 Task: Forward email with the signature Gage Hill with the subject Request for a survey from softage.1@softage.net to softage.9@softage.net with the message Please let me know if there are any concerns regarding the project timeline., select first 2 words, change the font color from current to green and background color to yellow Send the email
Action: Mouse moved to (881, 72)
Screenshot: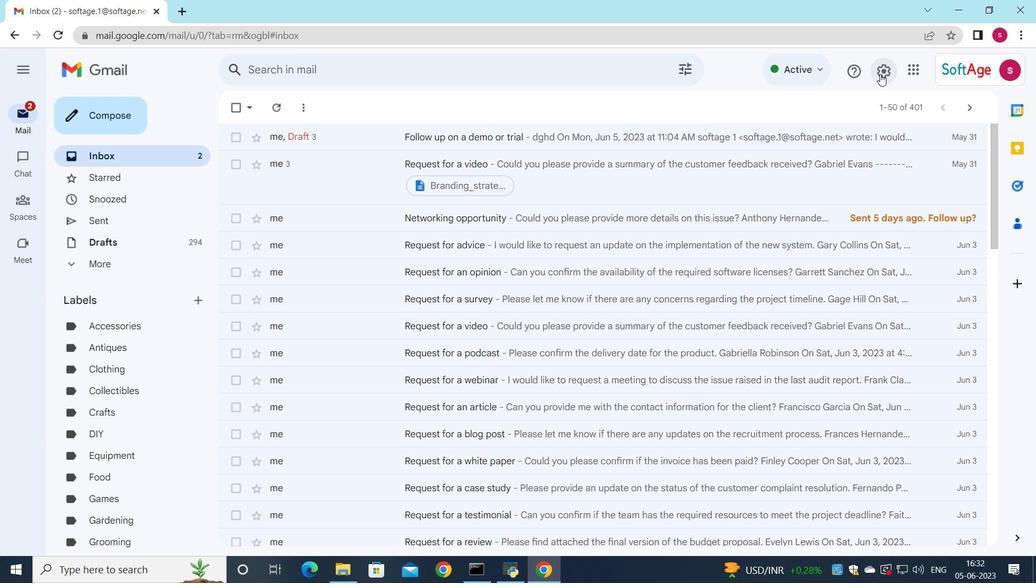 
Action: Mouse pressed left at (881, 72)
Screenshot: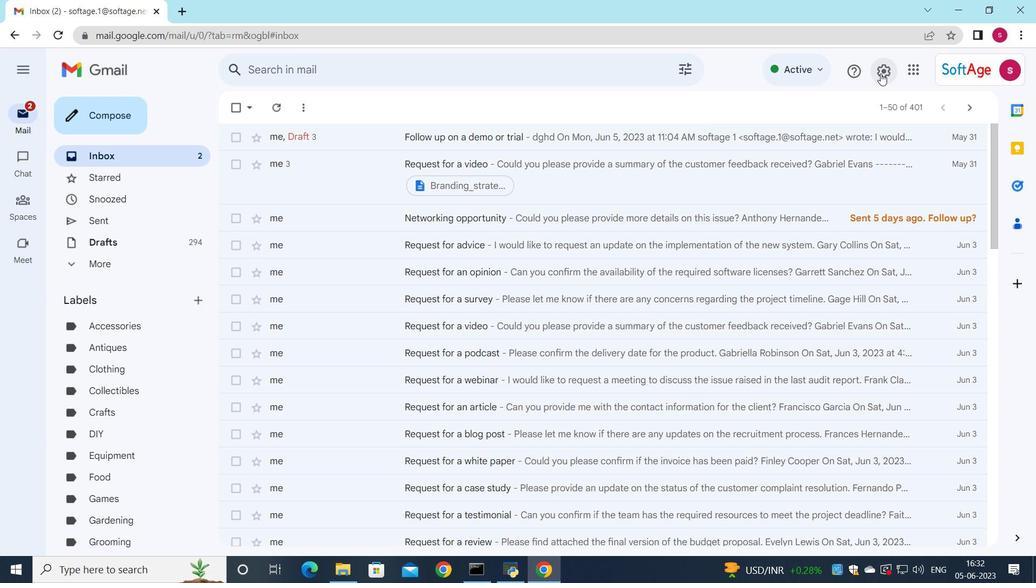 
Action: Mouse moved to (884, 127)
Screenshot: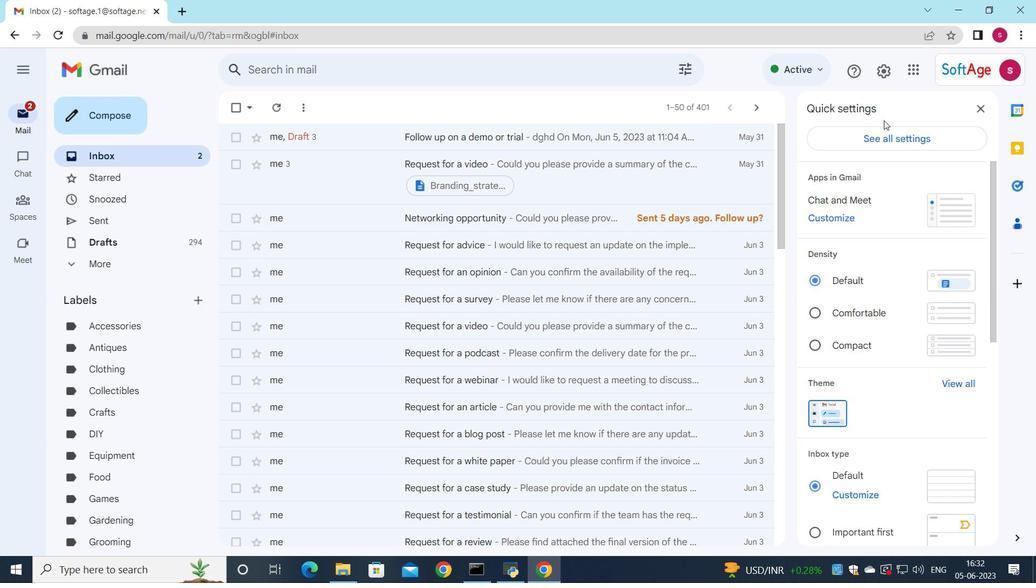 
Action: Mouse pressed left at (884, 127)
Screenshot: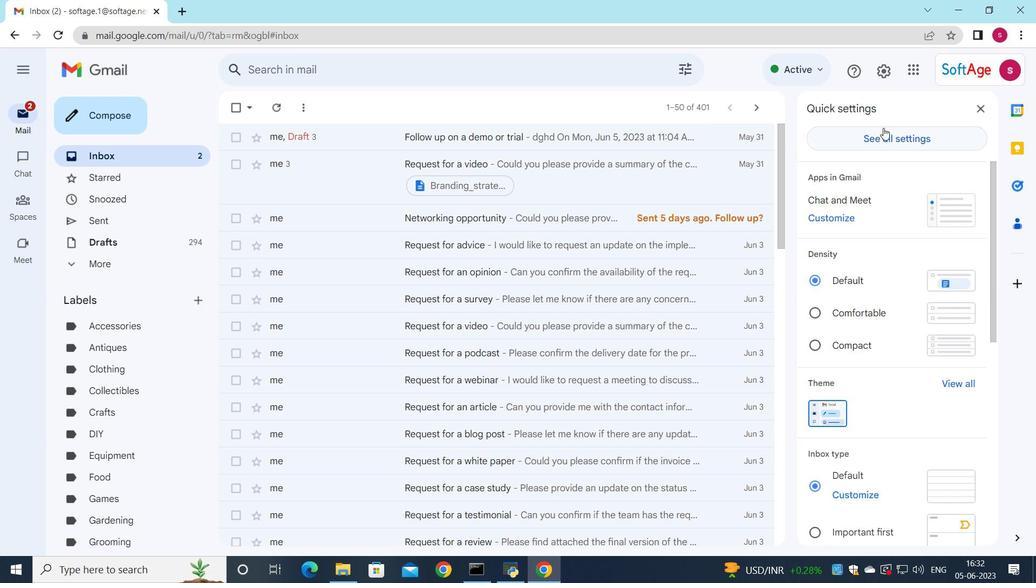 
Action: Mouse moved to (516, 292)
Screenshot: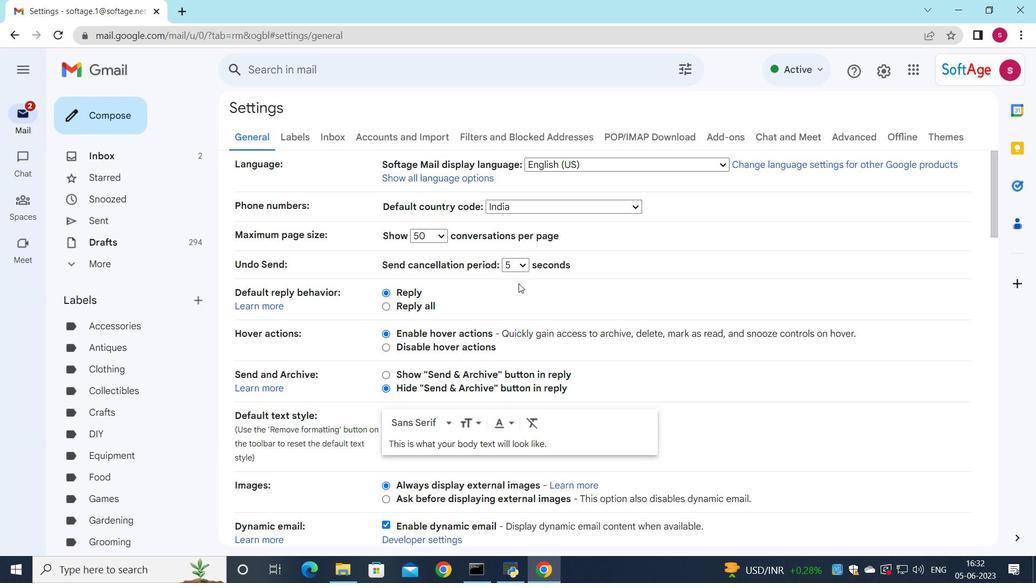 
Action: Mouse scrolled (516, 291) with delta (0, 0)
Screenshot: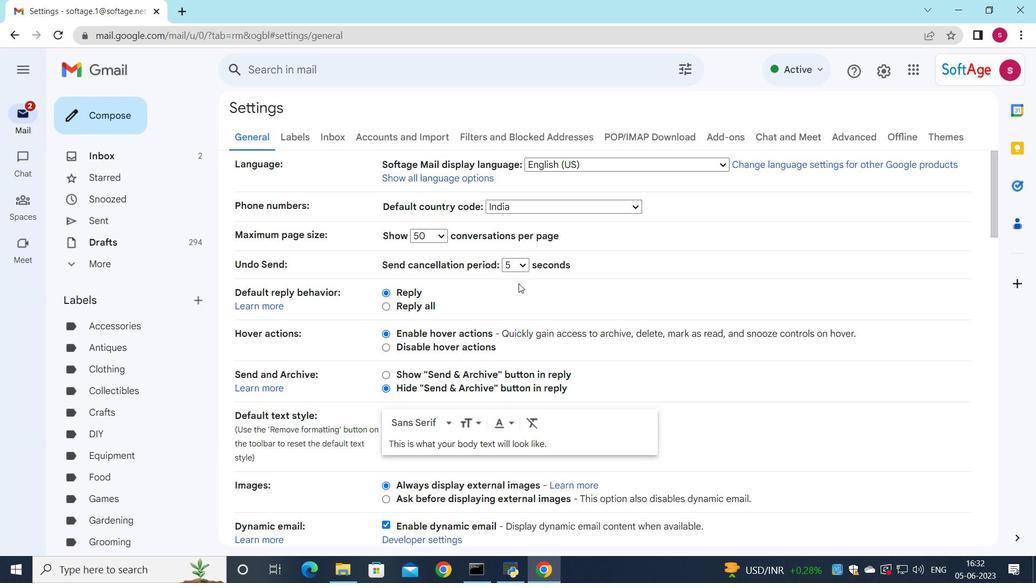 
Action: Mouse moved to (513, 297)
Screenshot: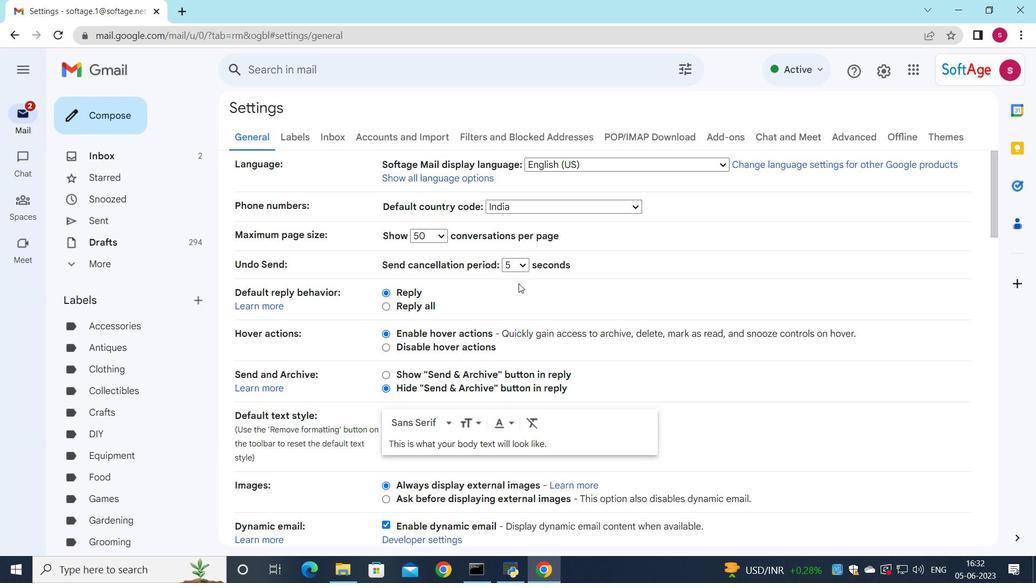 
Action: Mouse scrolled (513, 296) with delta (0, 0)
Screenshot: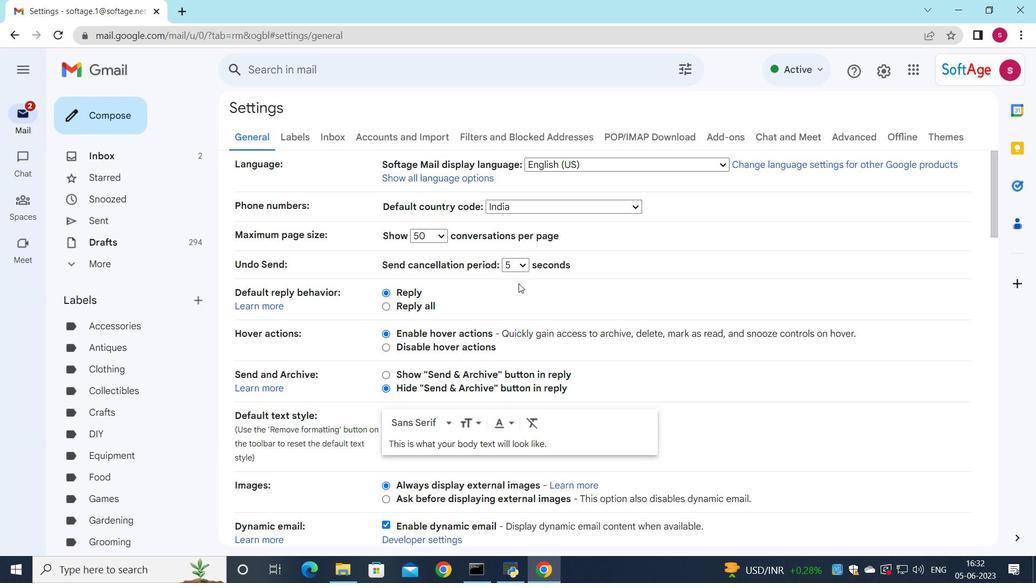 
Action: Mouse moved to (512, 302)
Screenshot: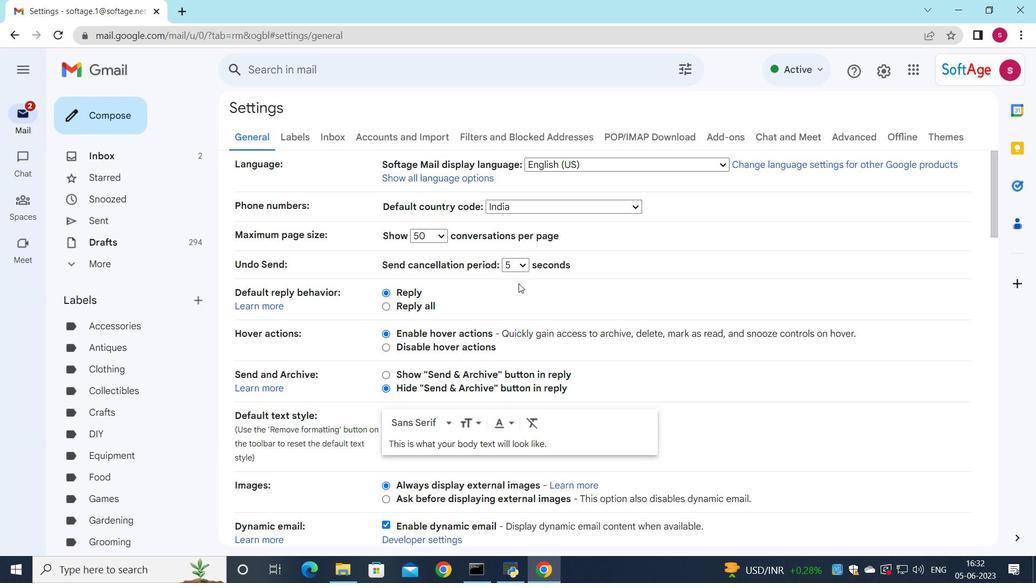 
Action: Mouse scrolled (512, 301) with delta (0, 0)
Screenshot: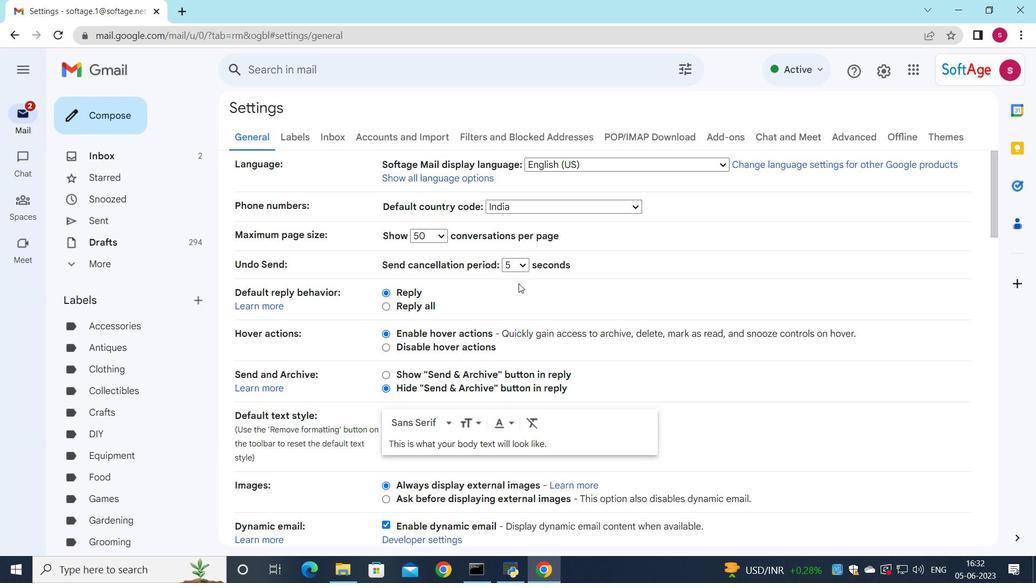 
Action: Mouse moved to (510, 309)
Screenshot: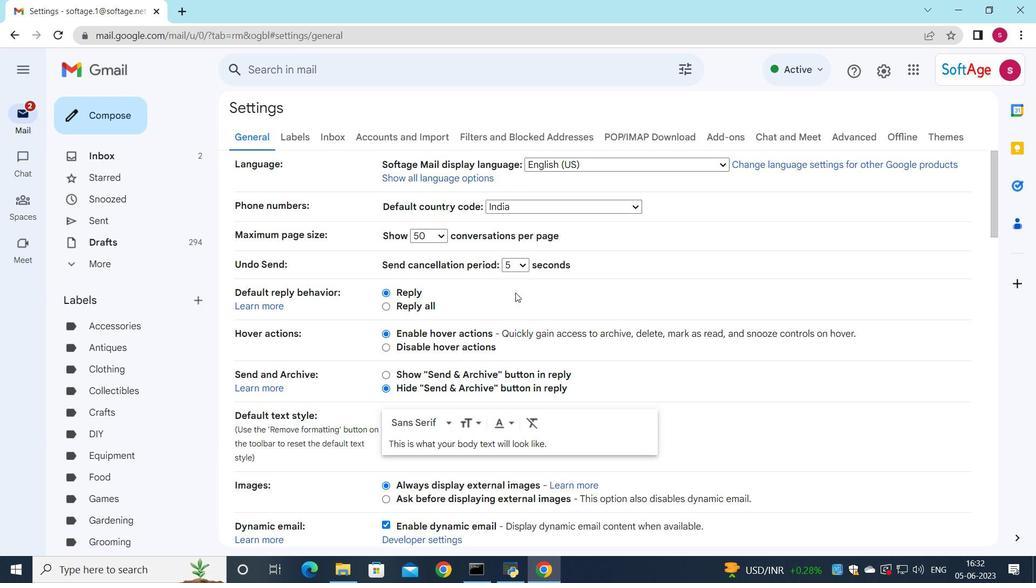 
Action: Mouse scrolled (510, 308) with delta (0, 0)
Screenshot: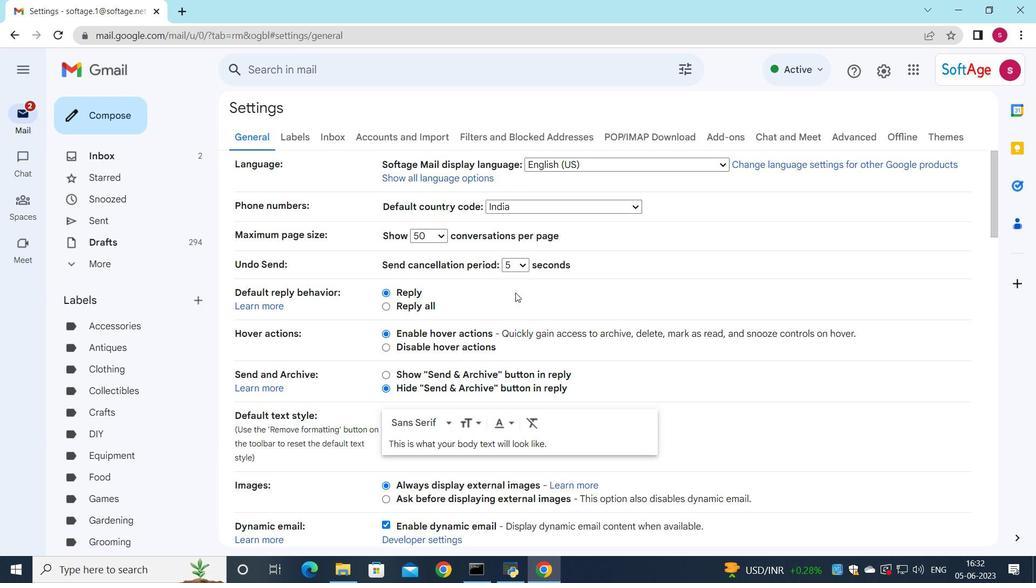 
Action: Mouse moved to (499, 317)
Screenshot: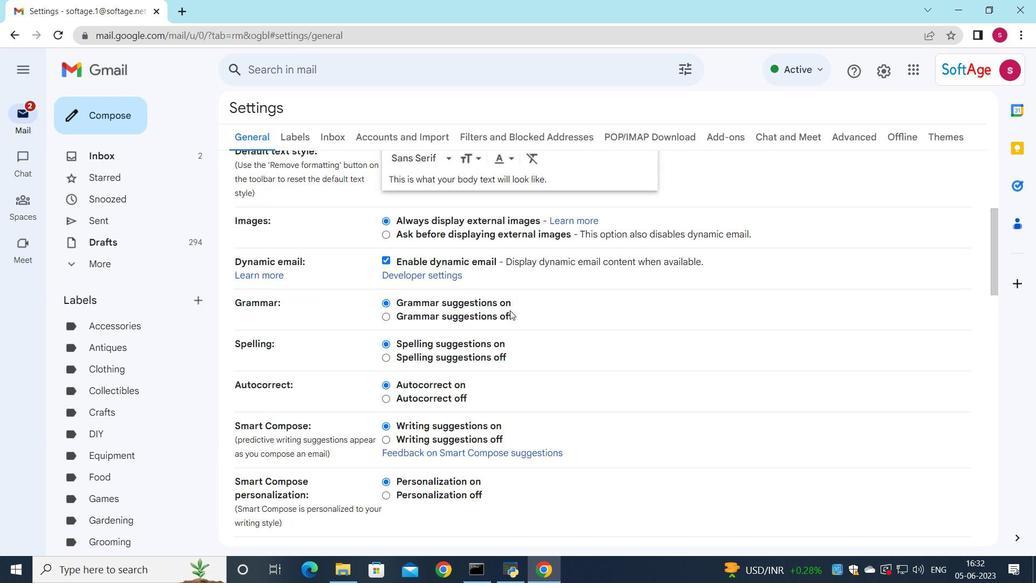 
Action: Mouse scrolled (499, 316) with delta (0, 0)
Screenshot: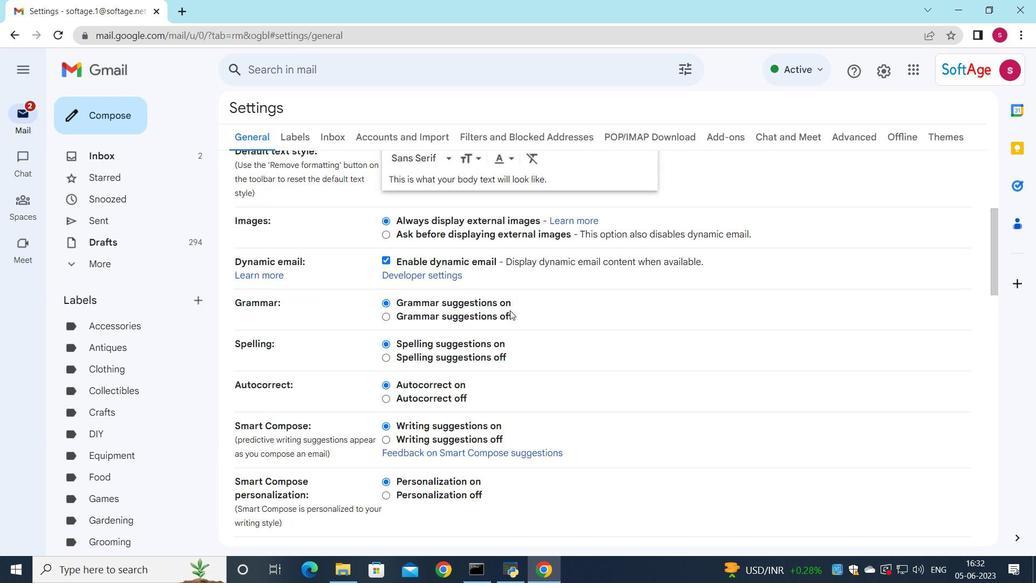 
Action: Mouse moved to (498, 319)
Screenshot: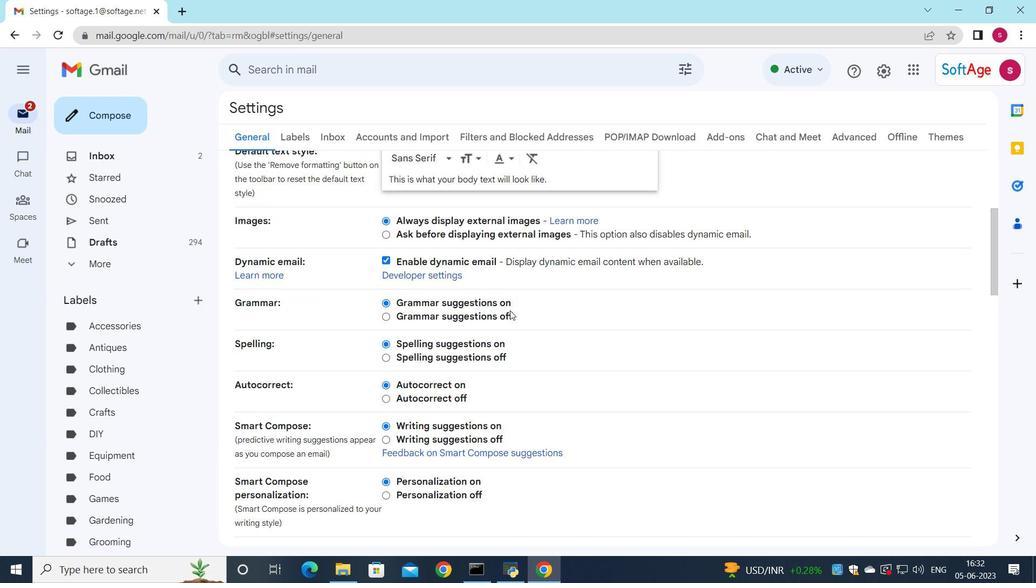 
Action: Mouse scrolled (498, 319) with delta (0, 0)
Screenshot: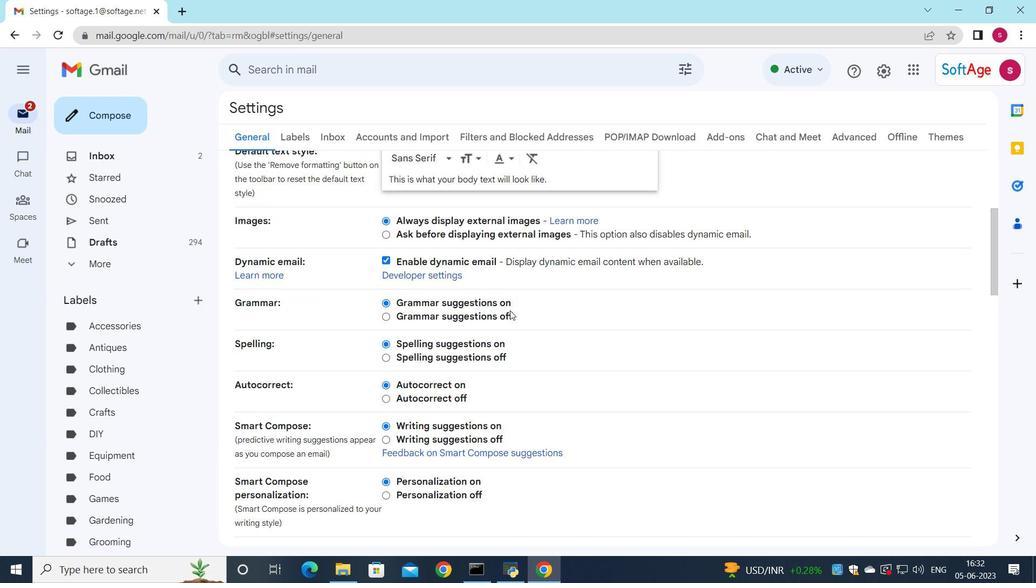 
Action: Mouse moved to (497, 320)
Screenshot: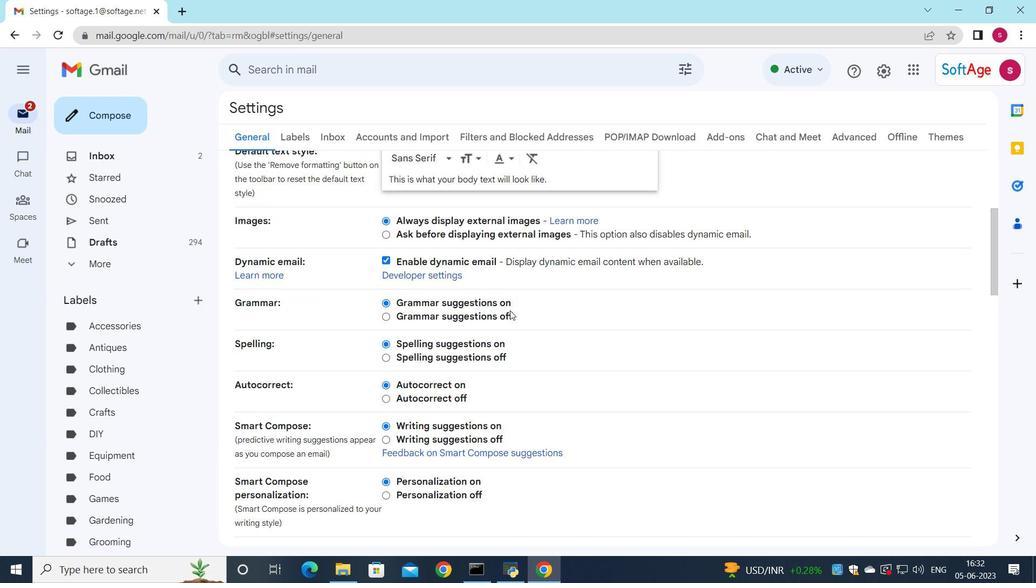 
Action: Mouse scrolled (497, 319) with delta (0, 0)
Screenshot: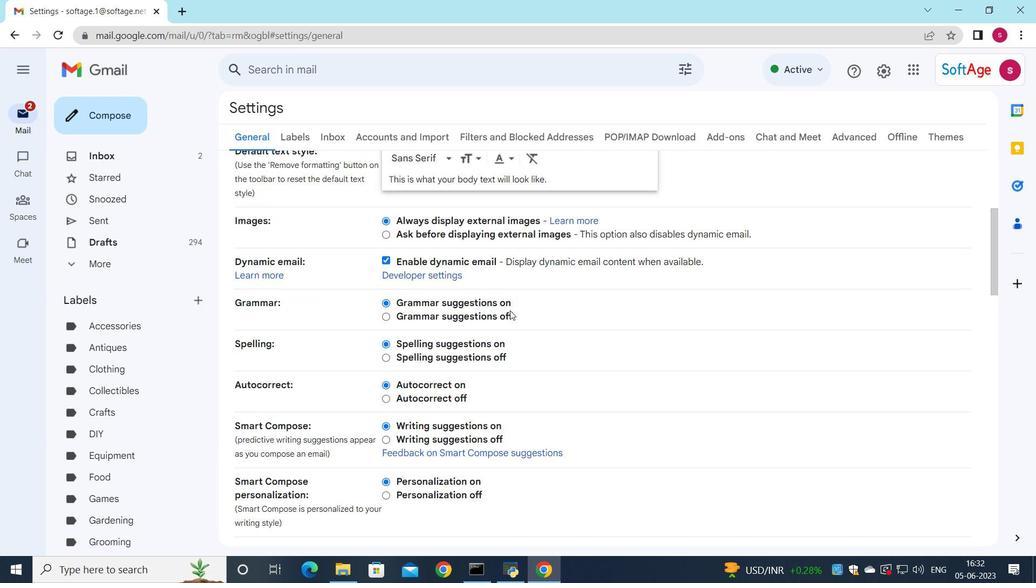 
Action: Mouse moved to (496, 328)
Screenshot: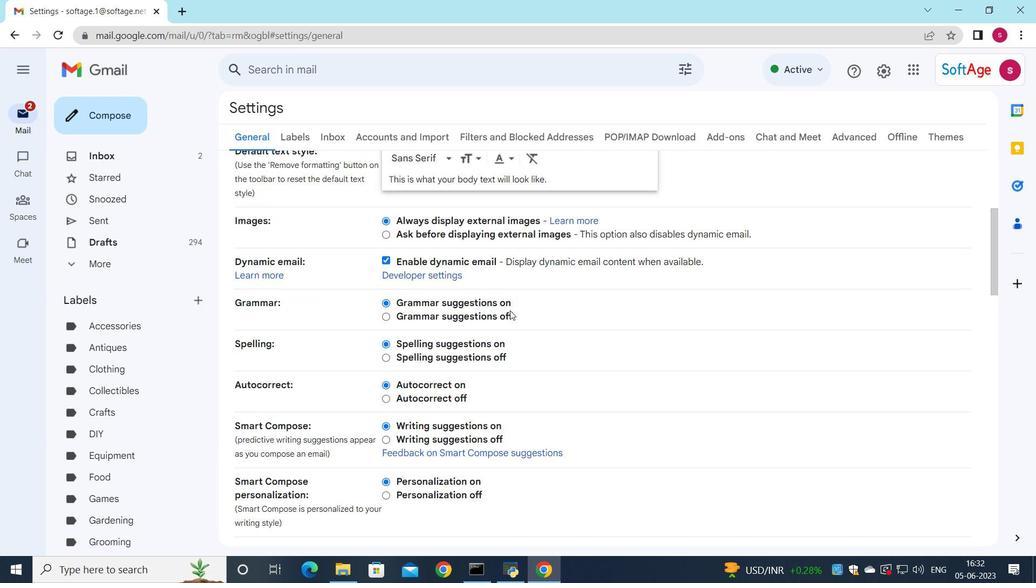 
Action: Mouse scrolled (496, 327) with delta (0, 0)
Screenshot: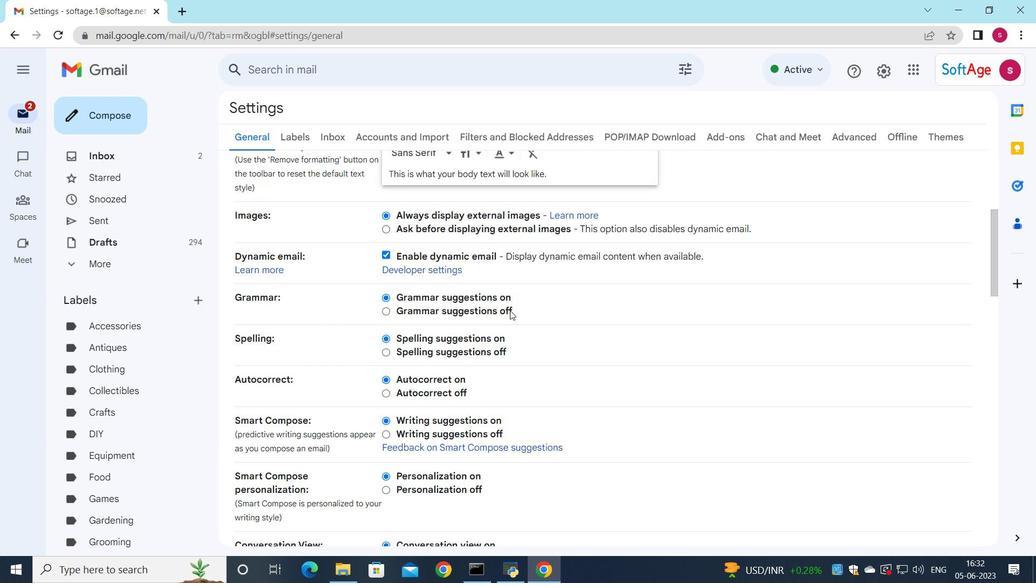 
Action: Mouse moved to (496, 332)
Screenshot: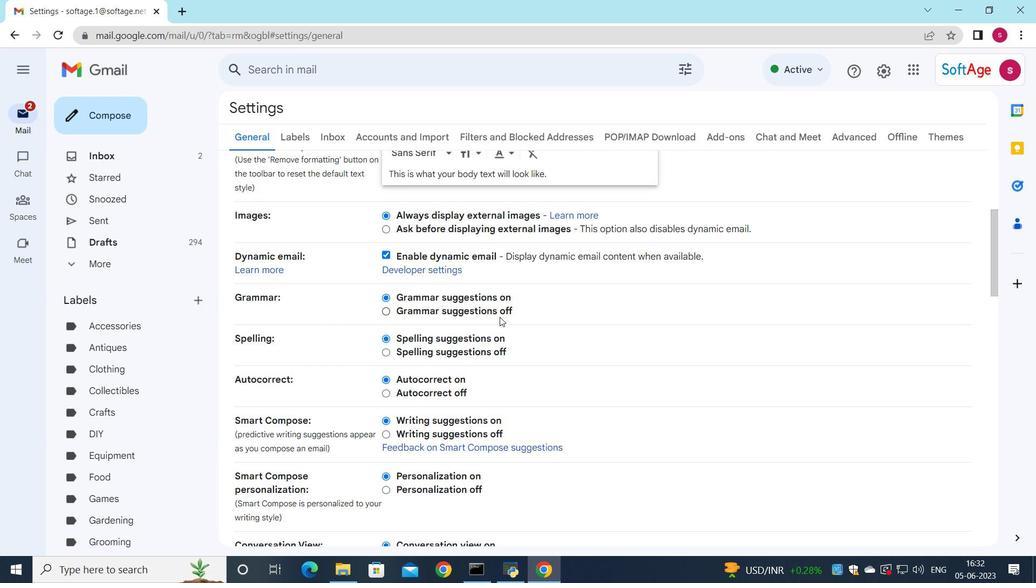 
Action: Mouse scrolled (496, 332) with delta (0, 0)
Screenshot: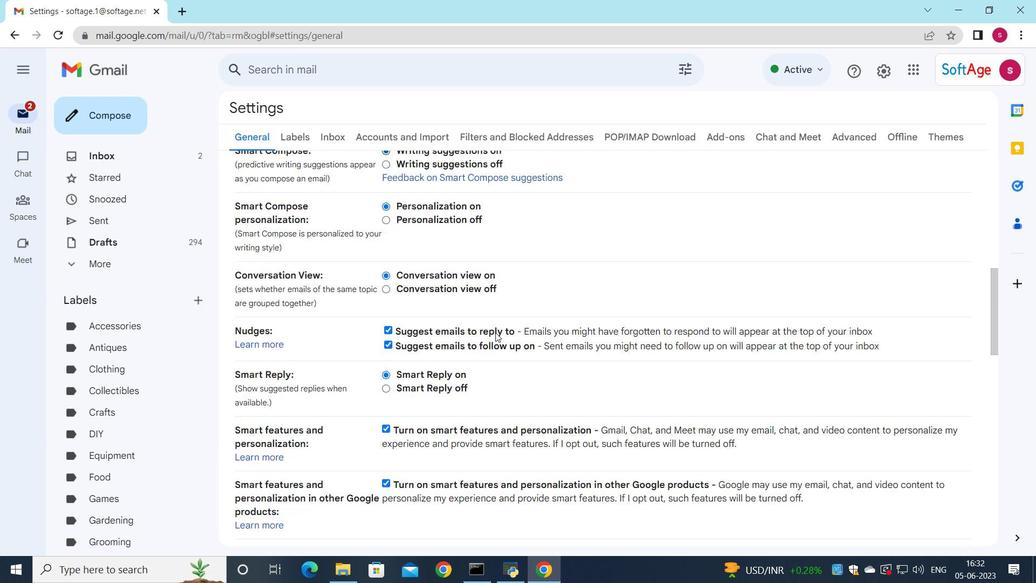 
Action: Mouse scrolled (496, 332) with delta (0, 0)
Screenshot: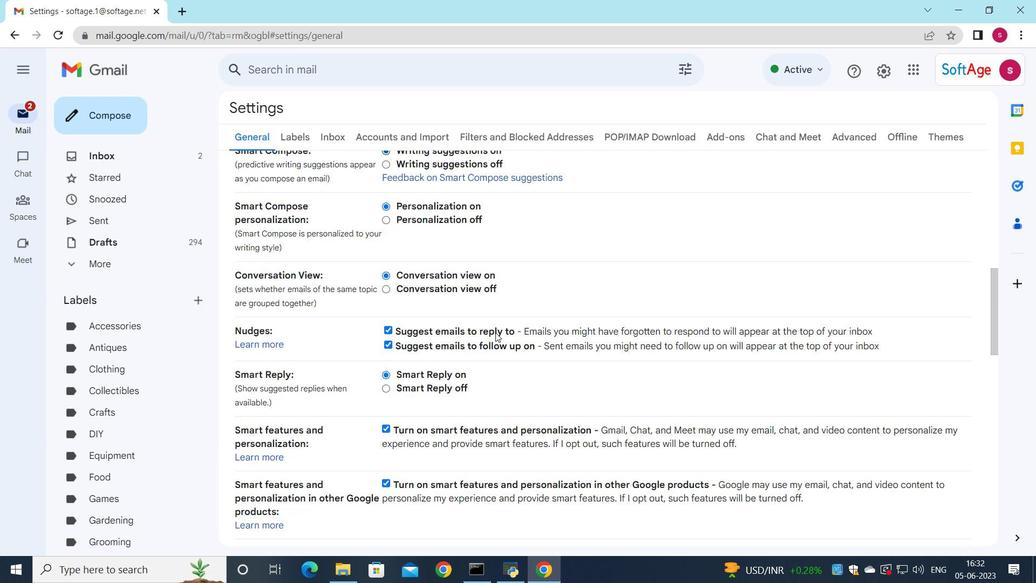 
Action: Mouse scrolled (496, 332) with delta (0, 0)
Screenshot: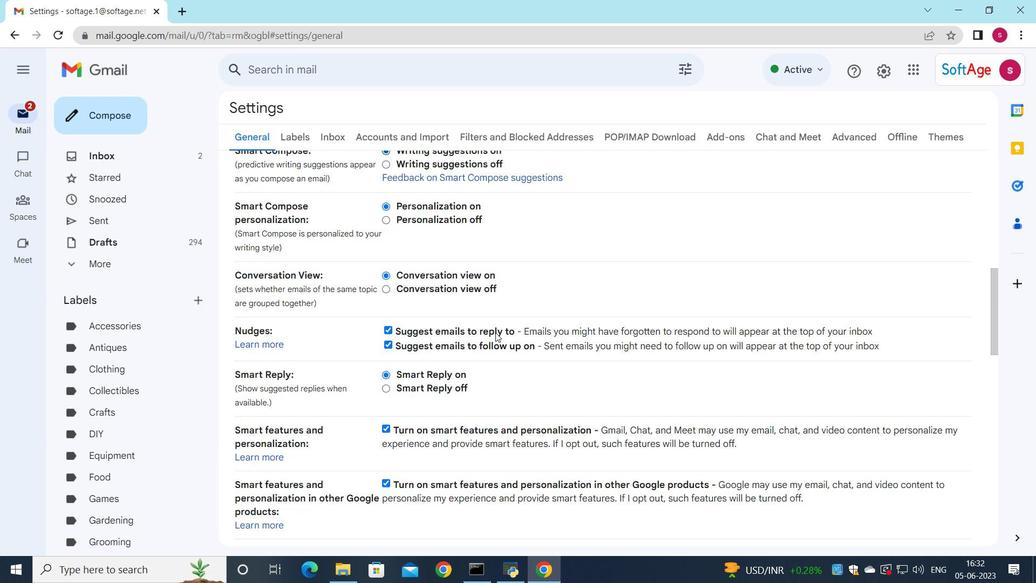 
Action: Mouse moved to (495, 334)
Screenshot: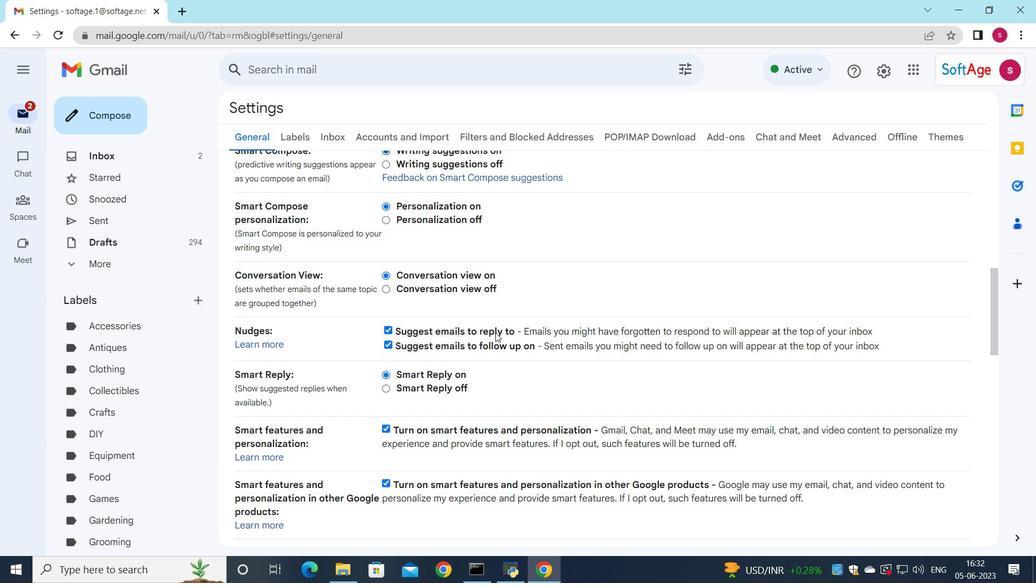 
Action: Mouse scrolled (495, 333) with delta (0, 0)
Screenshot: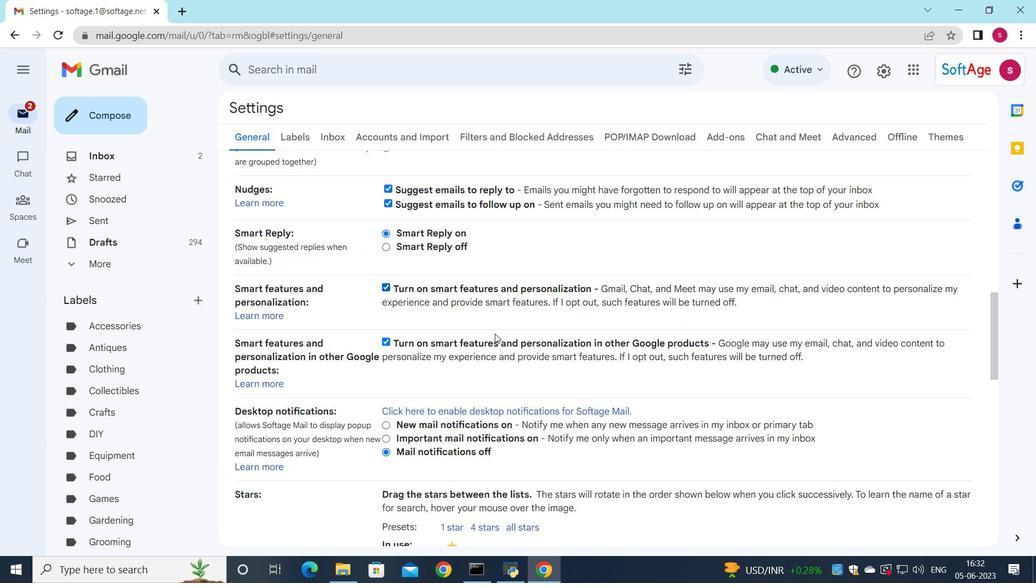
Action: Mouse scrolled (495, 333) with delta (0, 0)
Screenshot: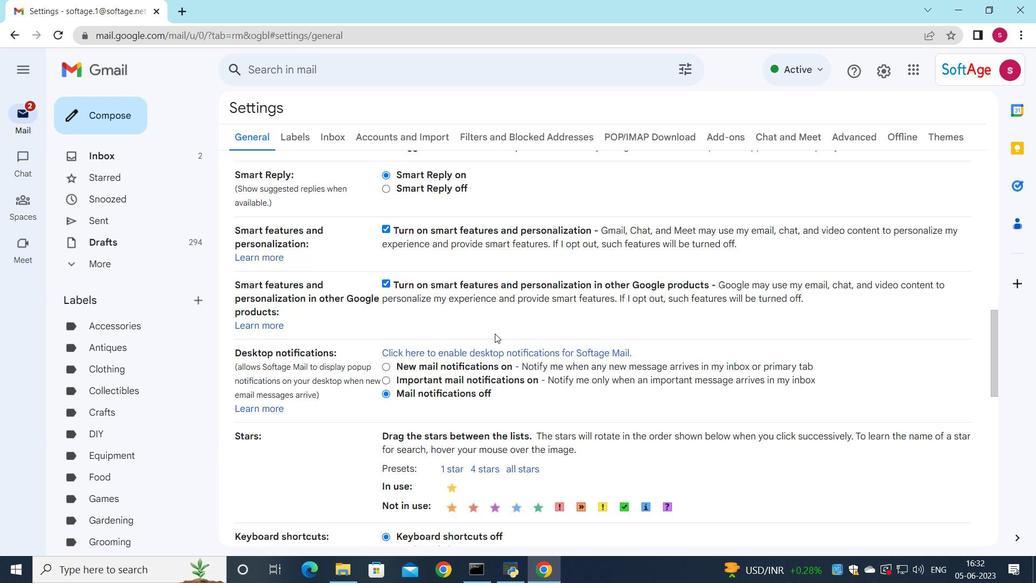 
Action: Mouse scrolled (495, 333) with delta (0, 0)
Screenshot: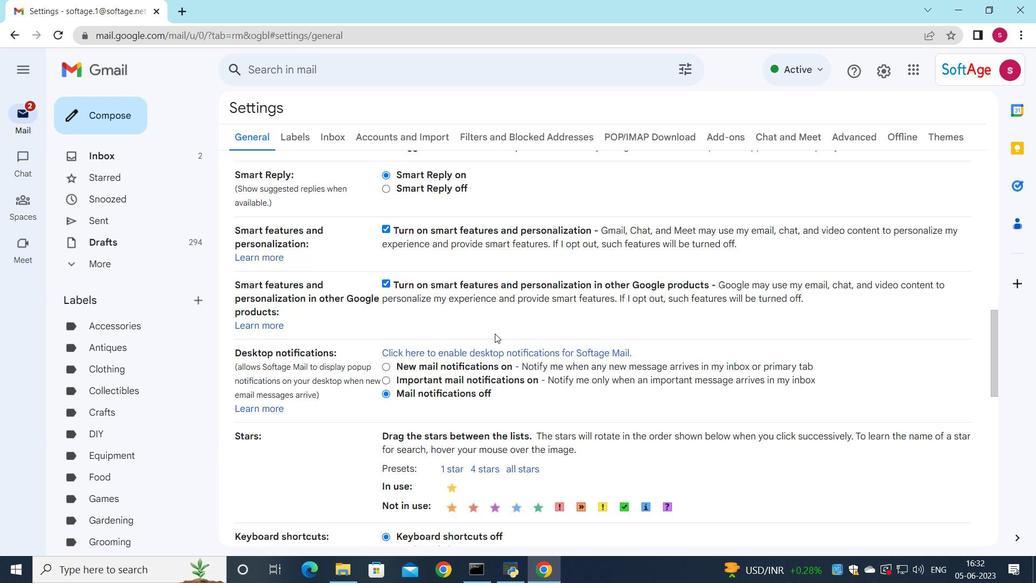 
Action: Mouse moved to (402, 451)
Screenshot: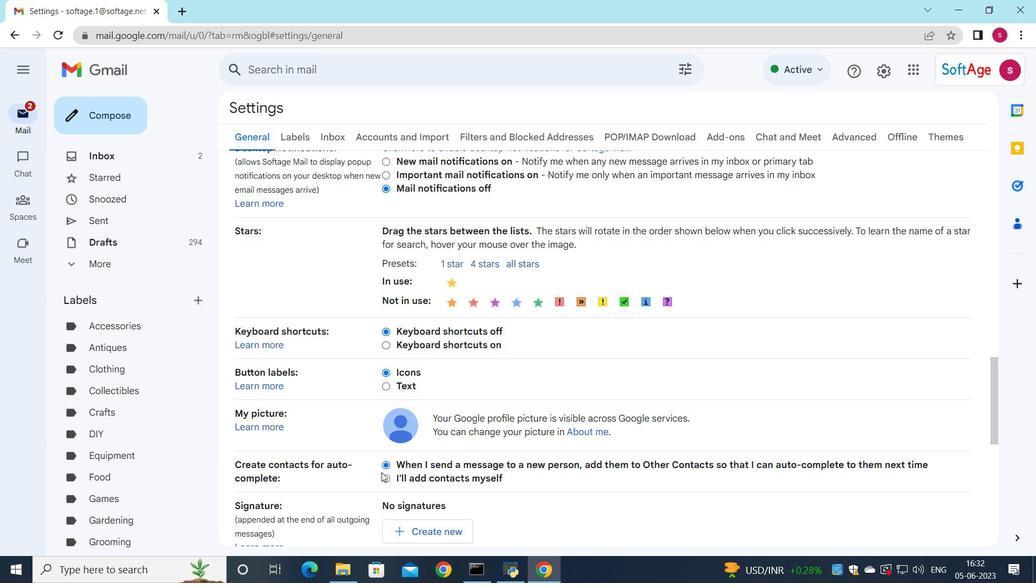 
Action: Mouse scrolled (402, 450) with delta (0, 0)
Screenshot: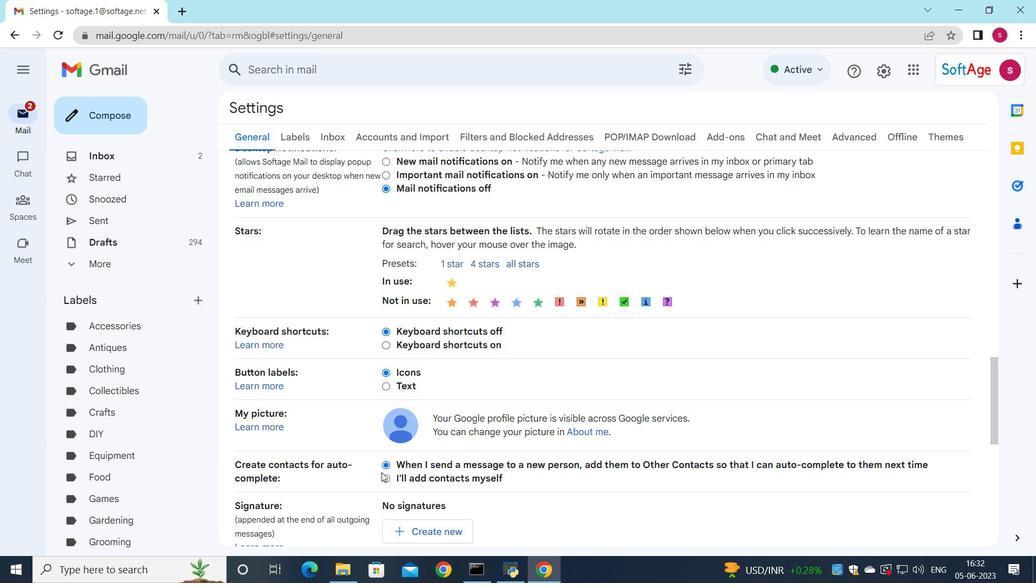 
Action: Mouse moved to (407, 444)
Screenshot: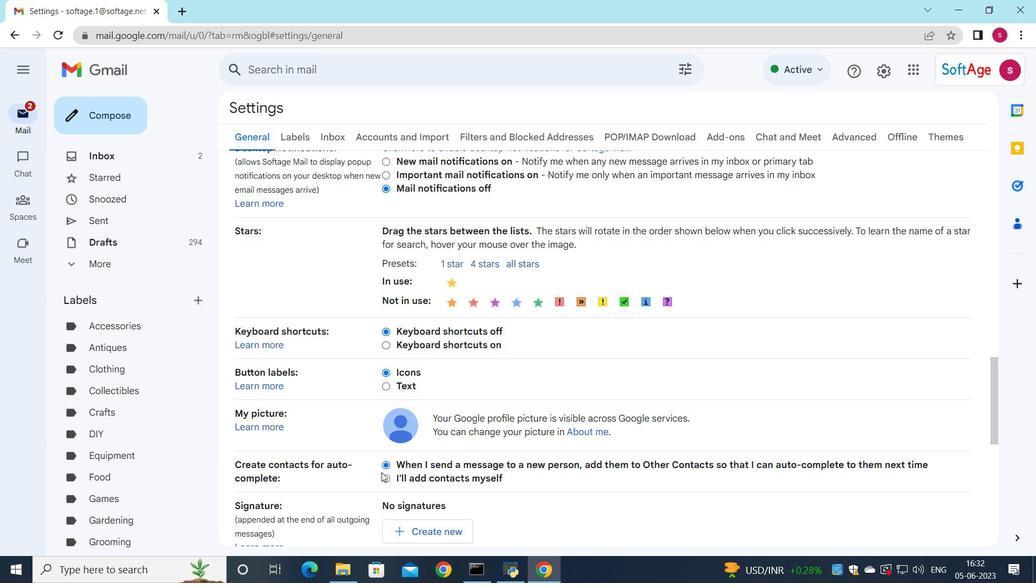 
Action: Mouse scrolled (407, 444) with delta (0, 0)
Screenshot: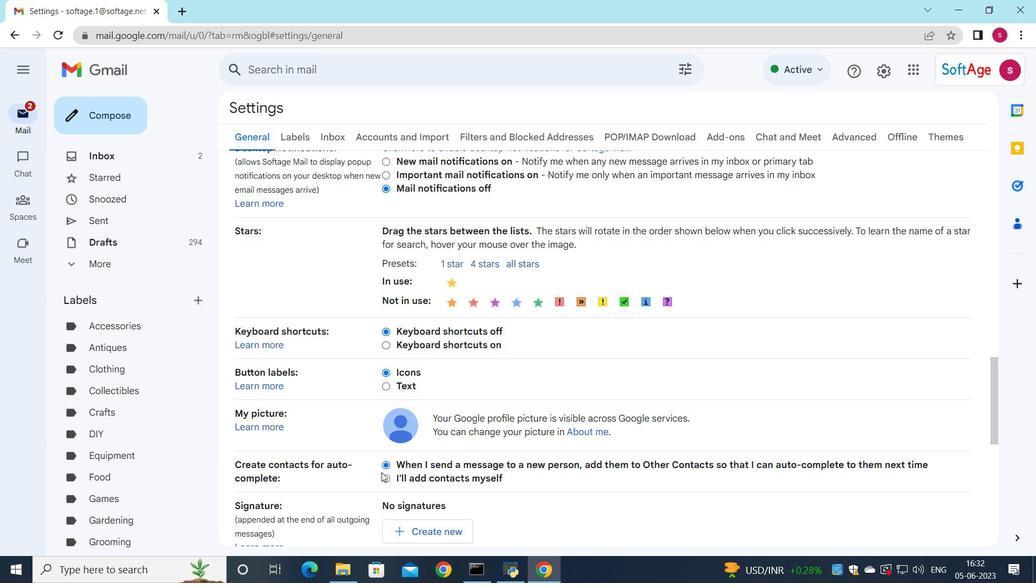 
Action: Mouse moved to (414, 431)
Screenshot: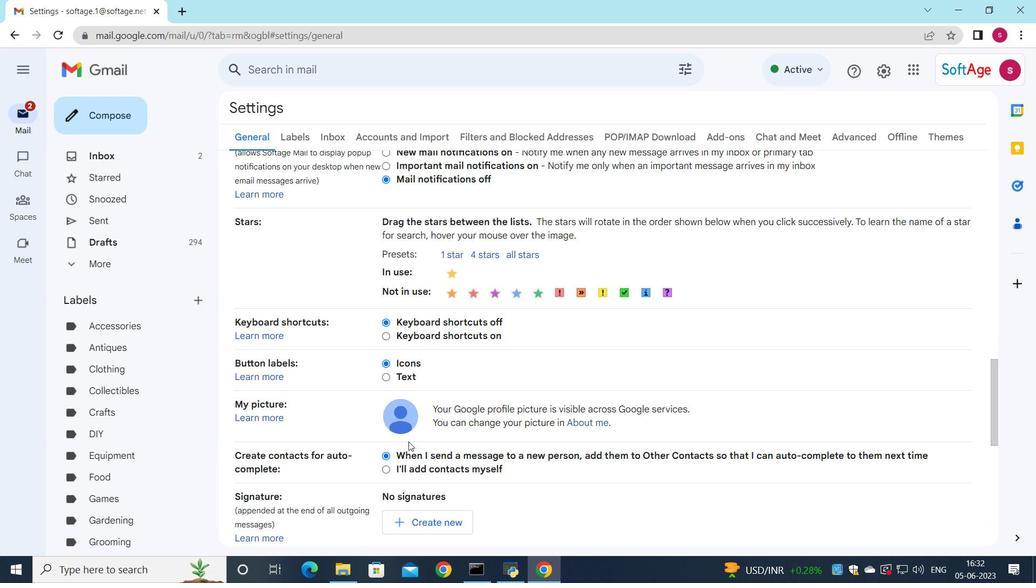 
Action: Mouse scrolled (414, 430) with delta (0, 0)
Screenshot: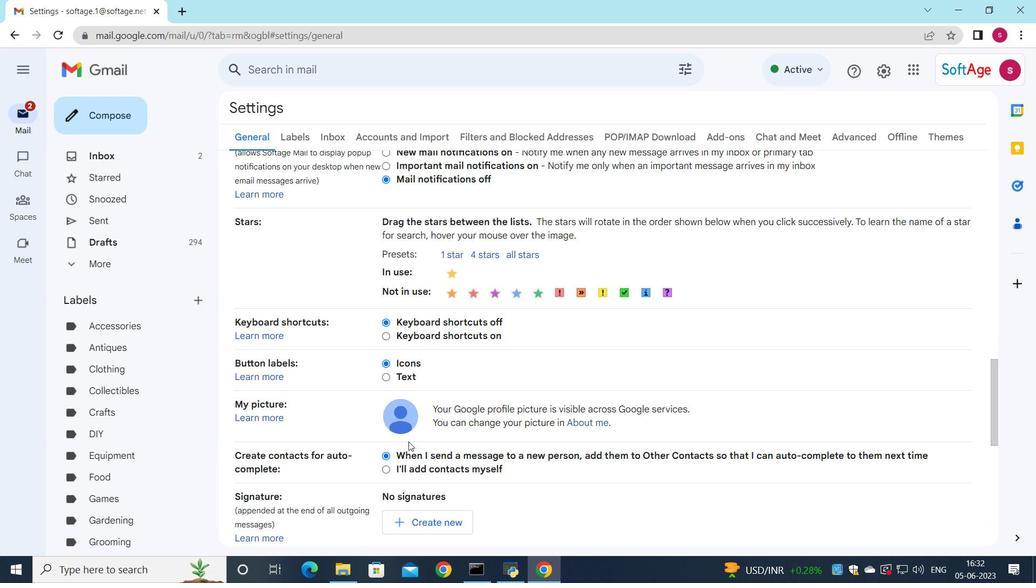 
Action: Mouse moved to (415, 430)
Screenshot: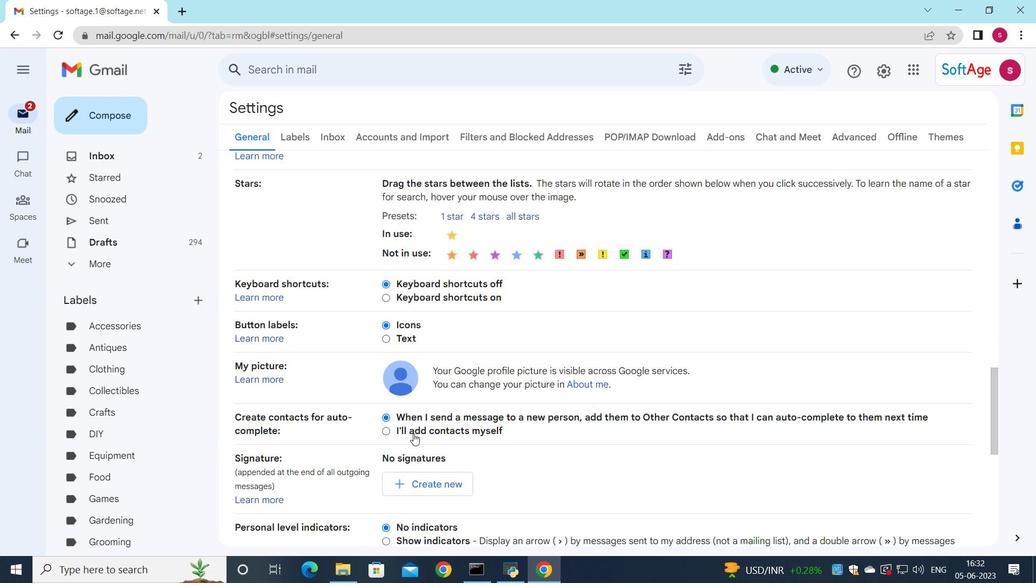 
Action: Mouse scrolled (415, 429) with delta (0, 0)
Screenshot: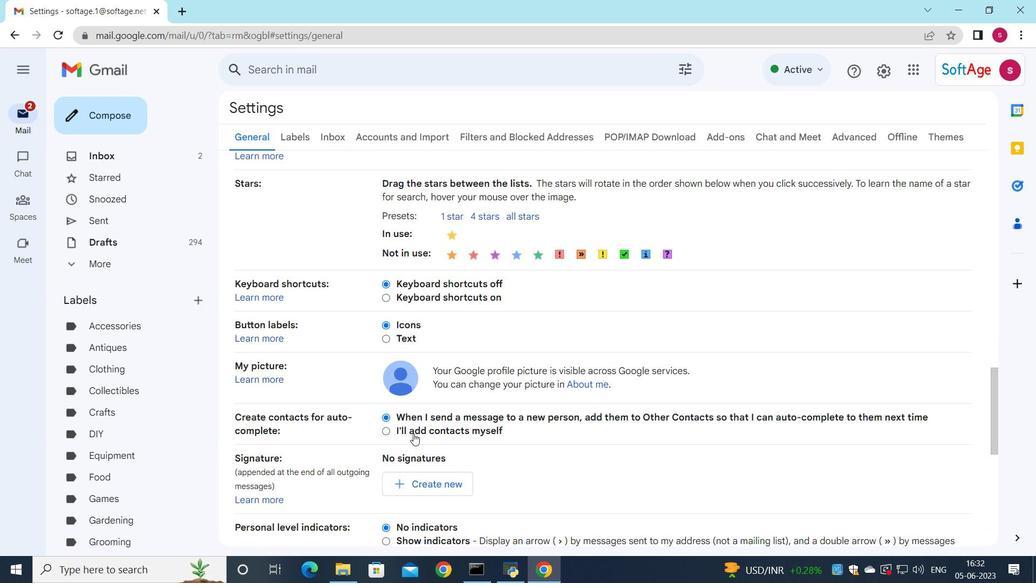 
Action: Mouse moved to (414, 267)
Screenshot: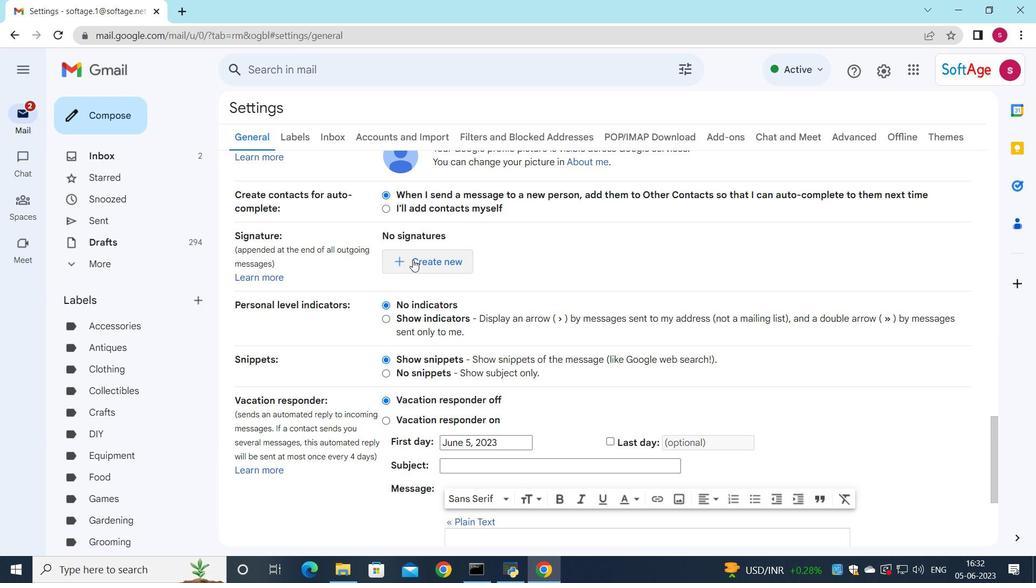 
Action: Mouse pressed left at (414, 267)
Screenshot: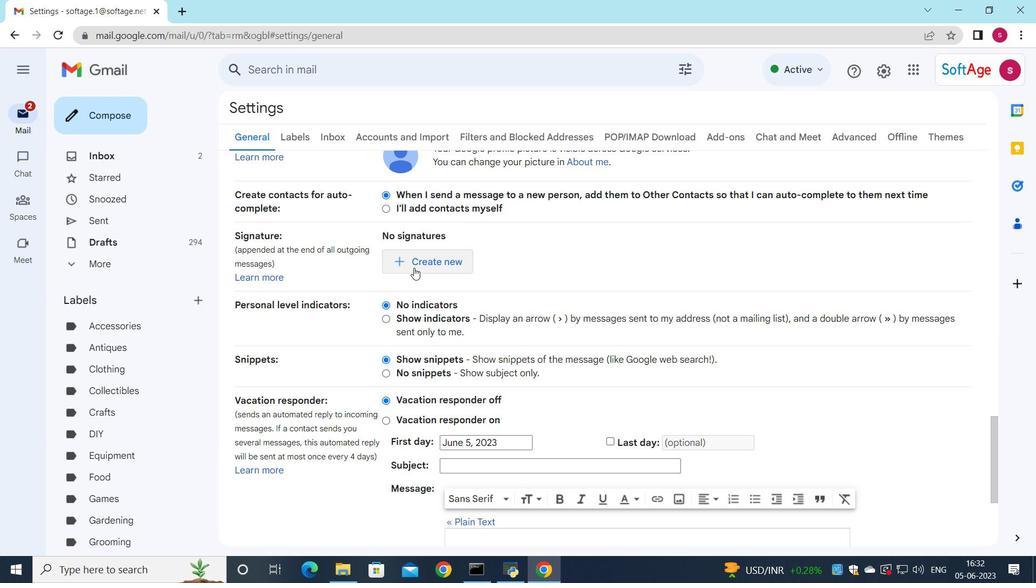 
Action: Mouse moved to (619, 281)
Screenshot: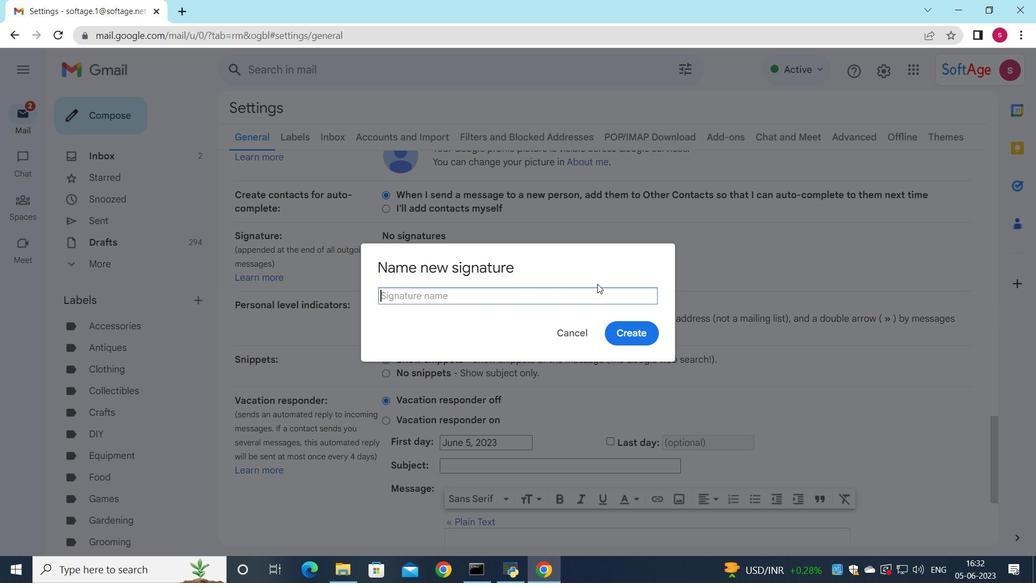 
Action: Key pressed <Key.shift>Gage<Key.space><Key.shift>Hill
Screenshot: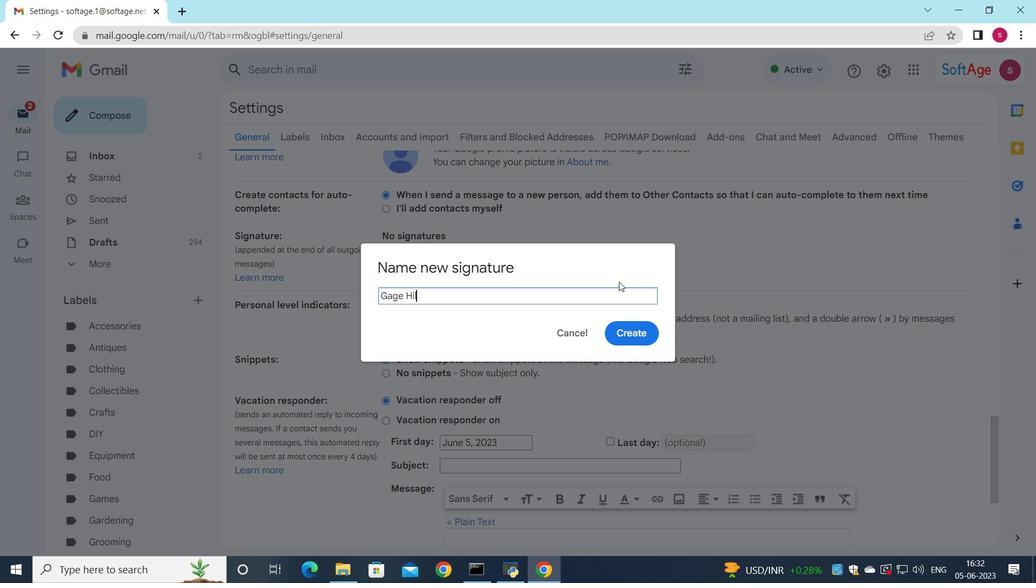 
Action: Mouse moved to (646, 330)
Screenshot: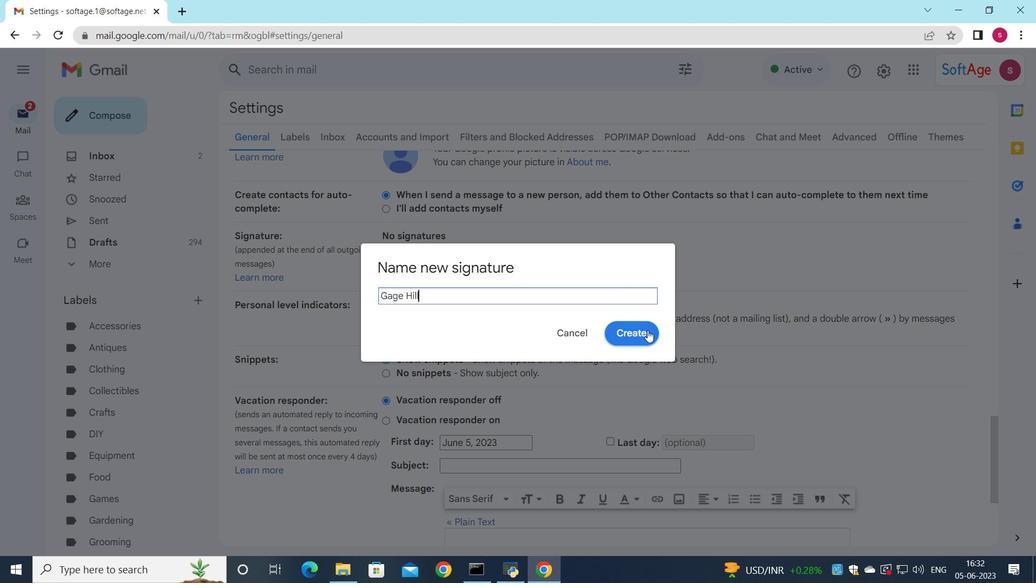 
Action: Mouse pressed left at (646, 330)
Screenshot: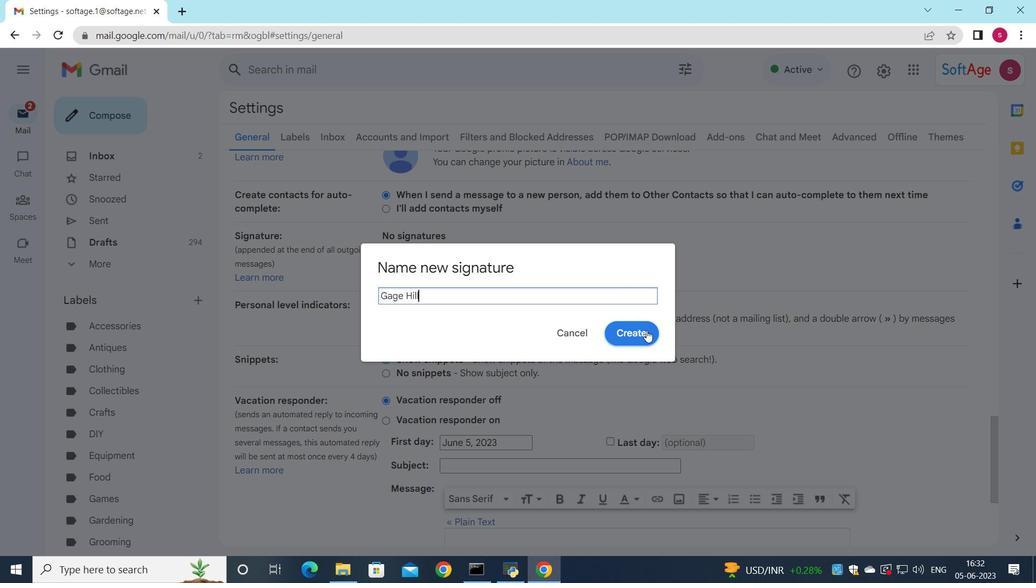 
Action: Mouse moved to (691, 279)
Screenshot: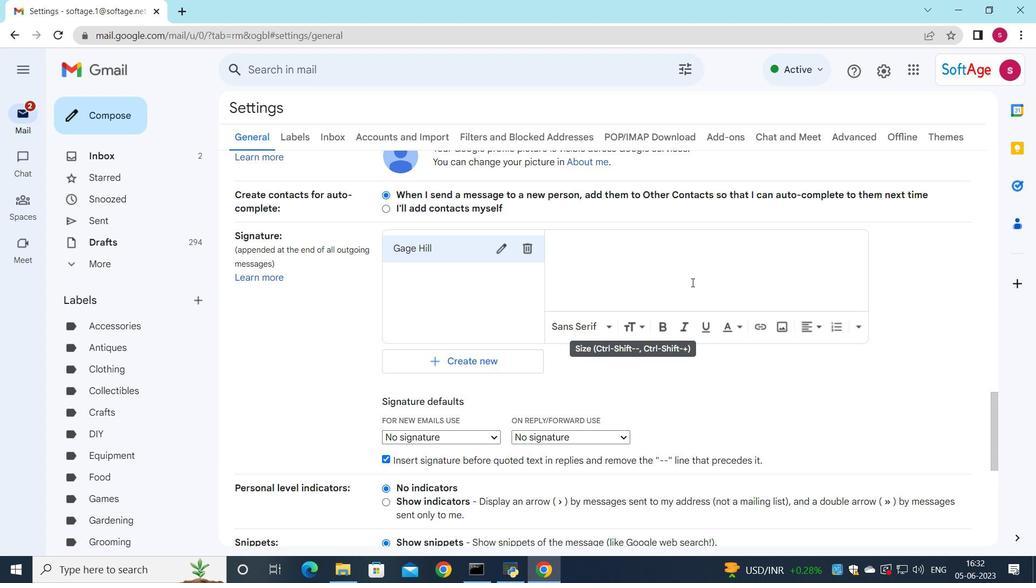 
Action: Mouse pressed left at (691, 279)
Screenshot: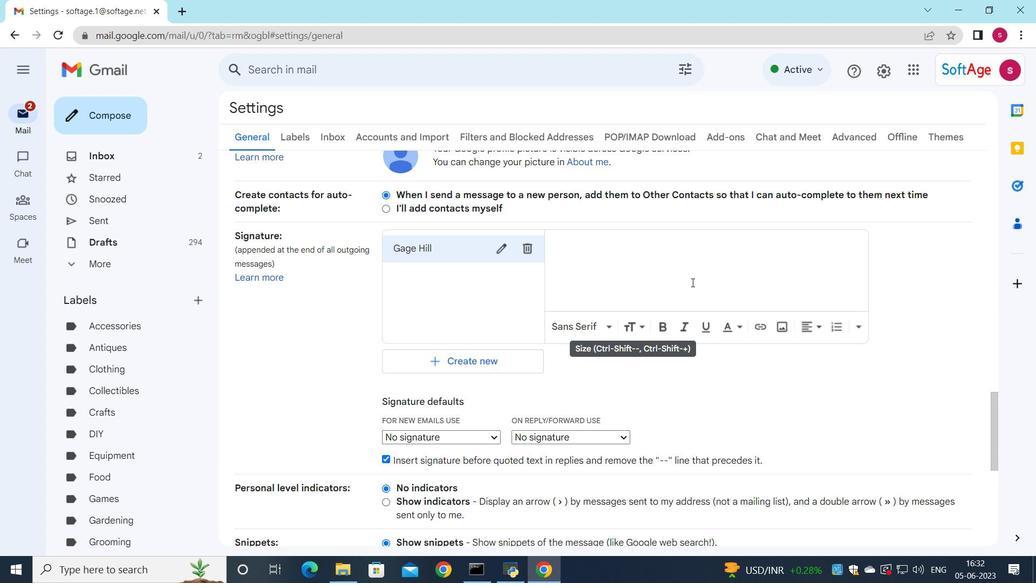 
Action: Key pressed <Key.shift><Key.shift><Key.shift><Key.shift>gage<Key.space><Key.shift>Hill
Screenshot: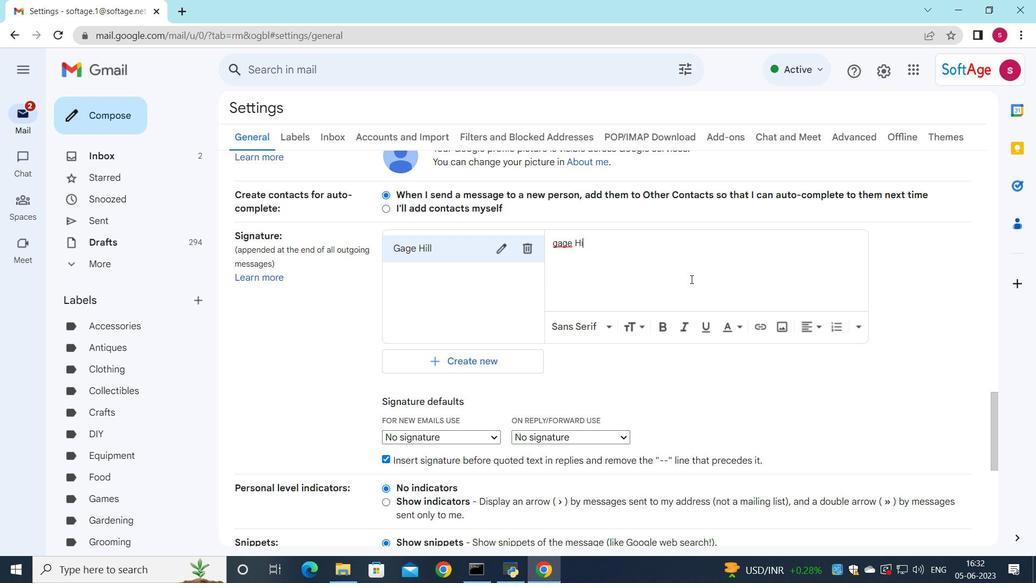 
Action: Mouse moved to (559, 247)
Screenshot: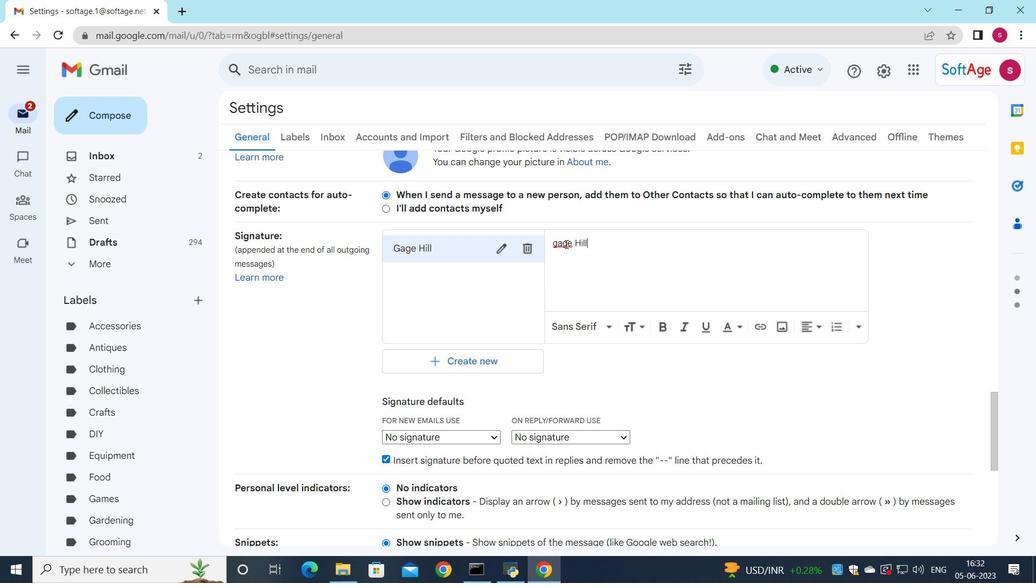 
Action: Mouse pressed left at (559, 247)
Screenshot: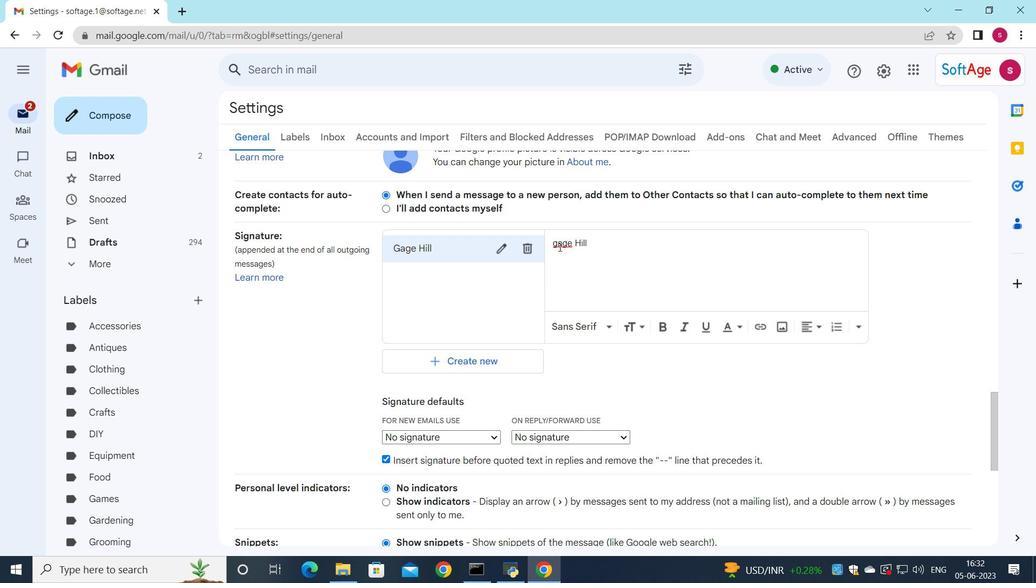 
Action: Key pressed <Key.backspace><Key.shift>G
Screenshot: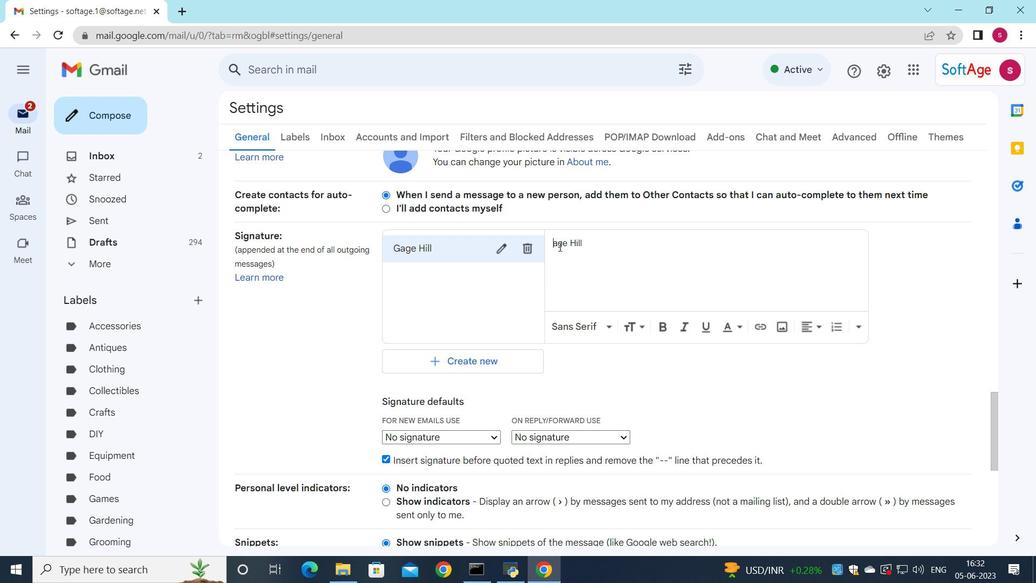
Action: Mouse moved to (525, 329)
Screenshot: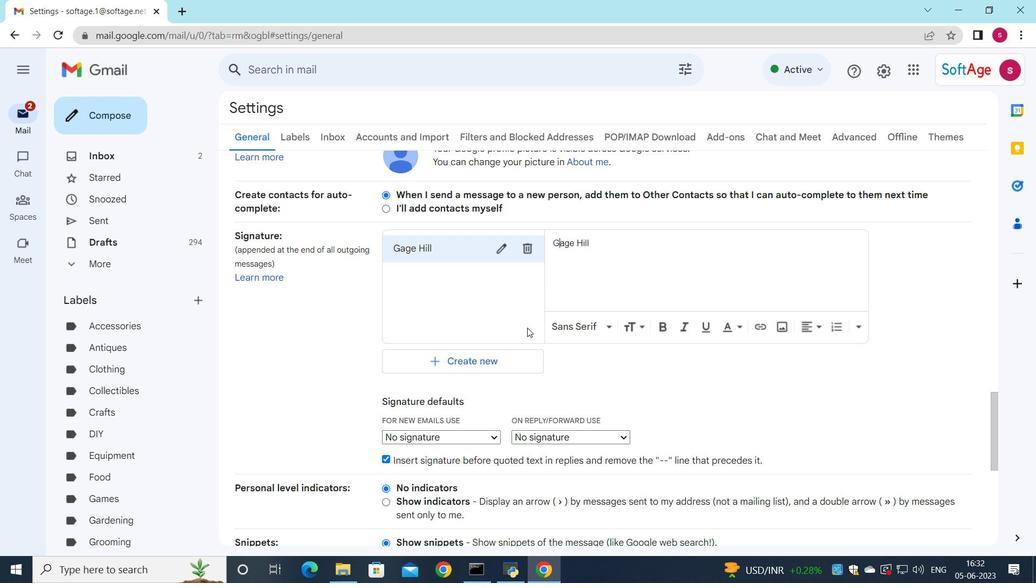 
Action: Mouse scrolled (525, 328) with delta (0, 0)
Screenshot: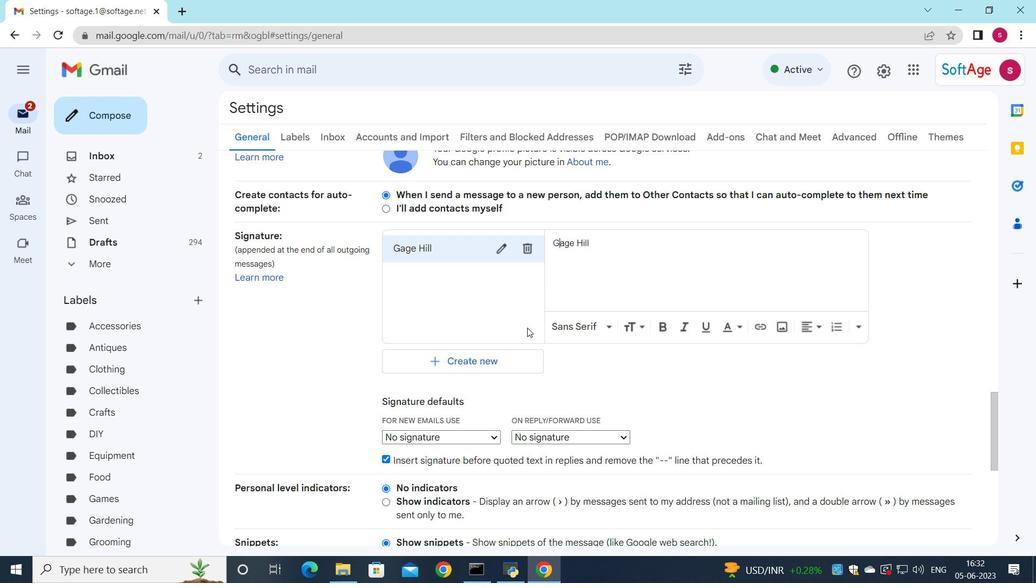 
Action: Mouse moved to (488, 369)
Screenshot: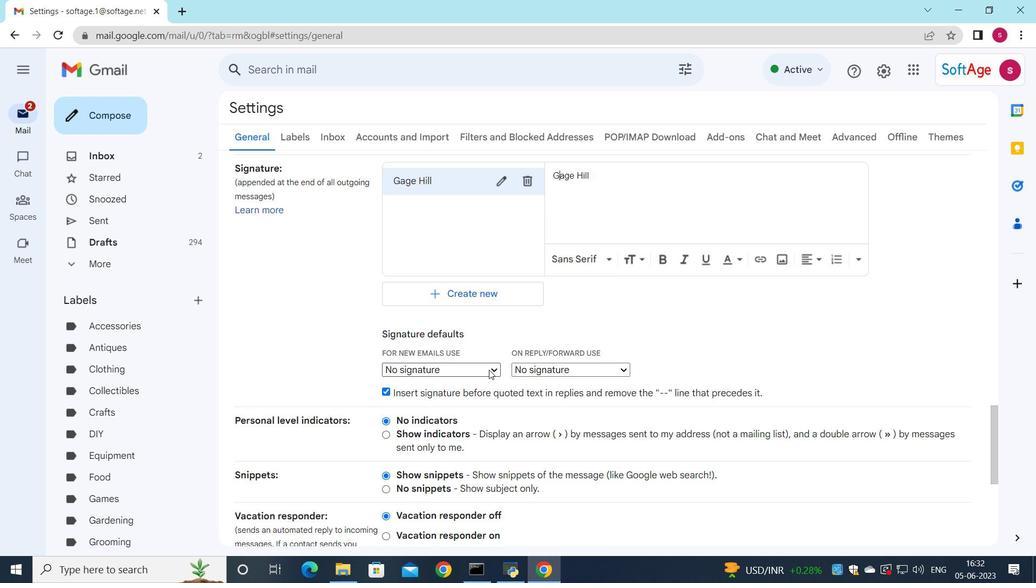 
Action: Mouse pressed left at (488, 369)
Screenshot: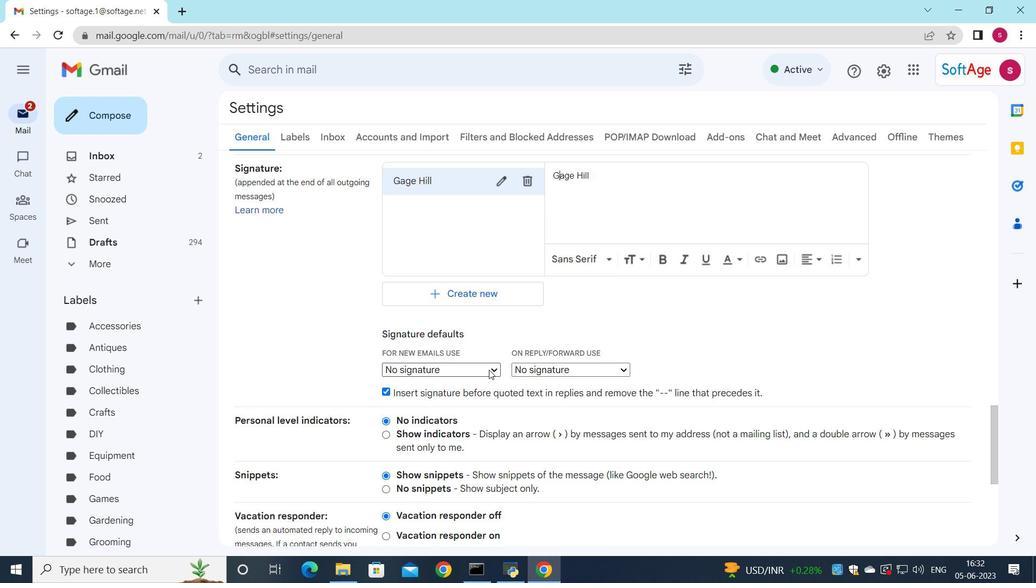 
Action: Mouse moved to (484, 400)
Screenshot: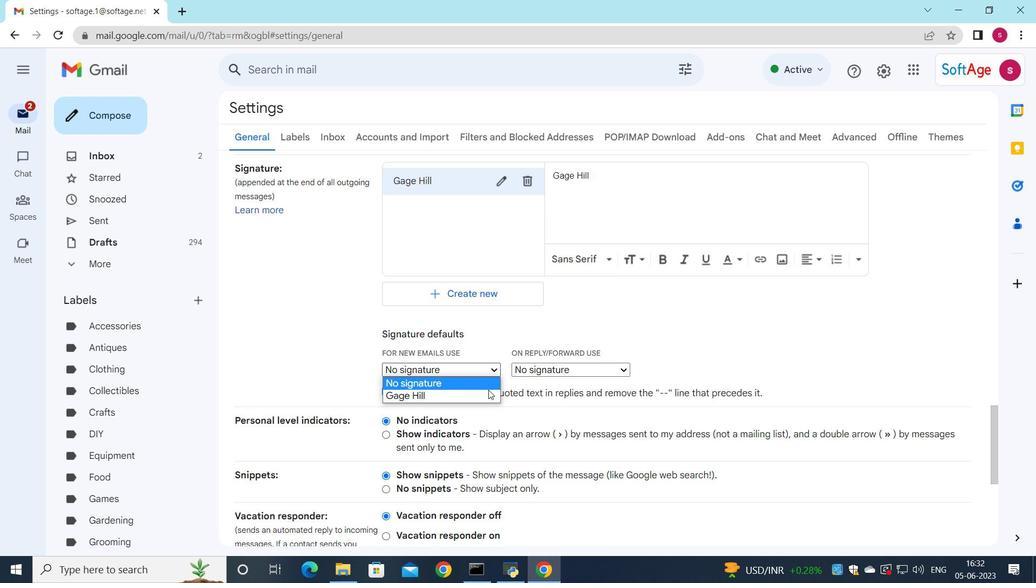 
Action: Mouse pressed left at (484, 400)
Screenshot: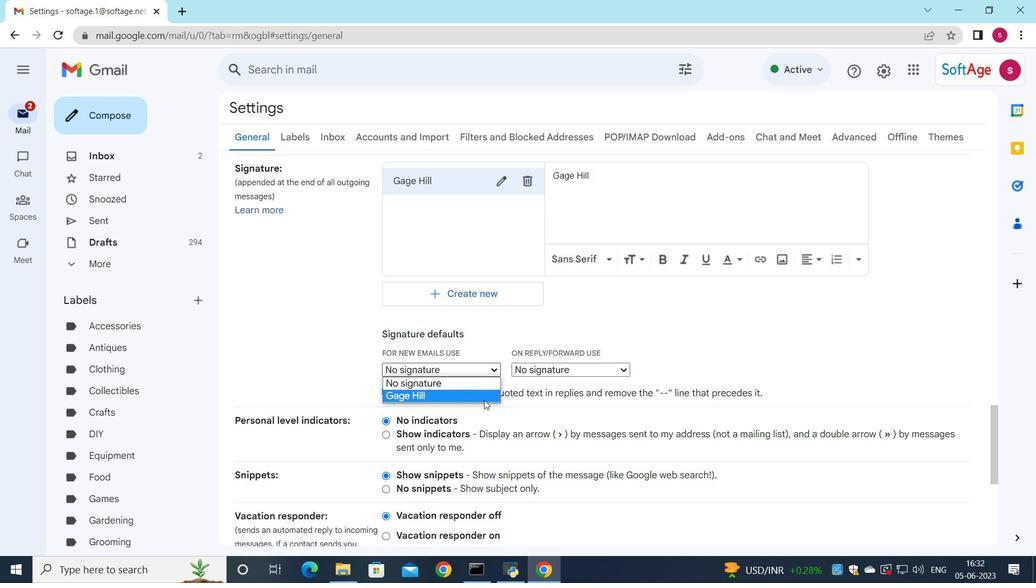 
Action: Mouse moved to (555, 364)
Screenshot: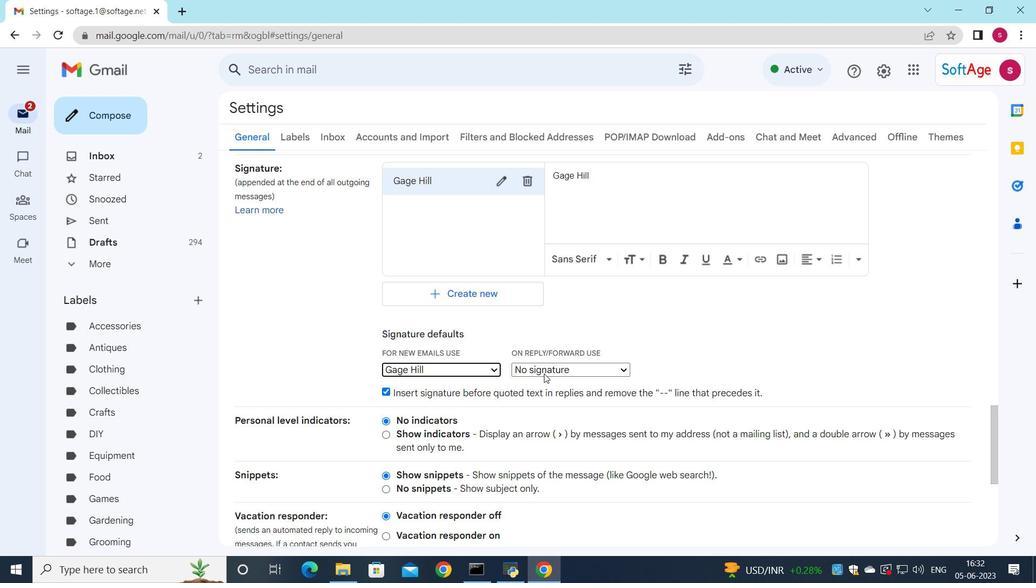 
Action: Mouse pressed left at (555, 364)
Screenshot: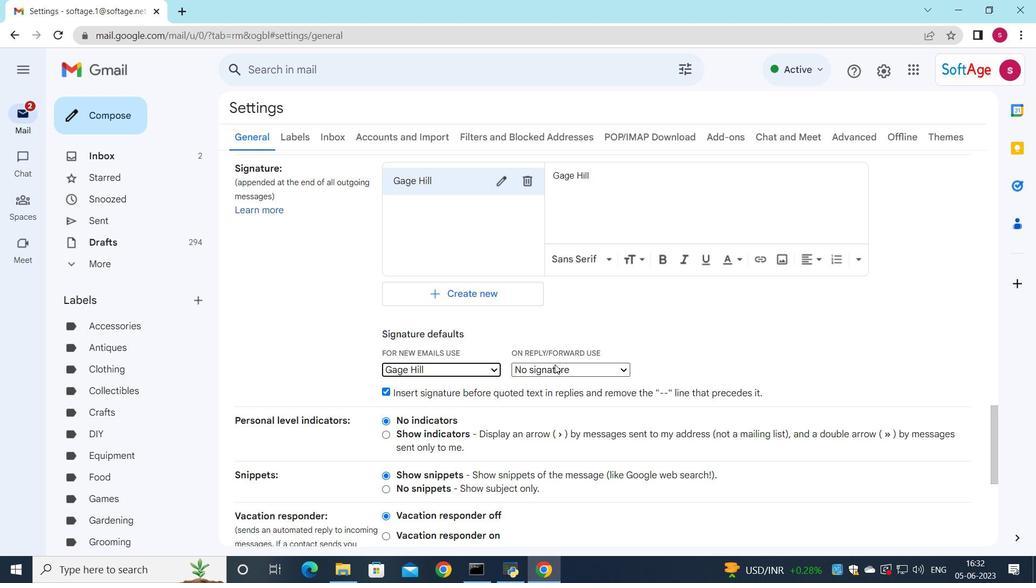 
Action: Mouse moved to (556, 395)
Screenshot: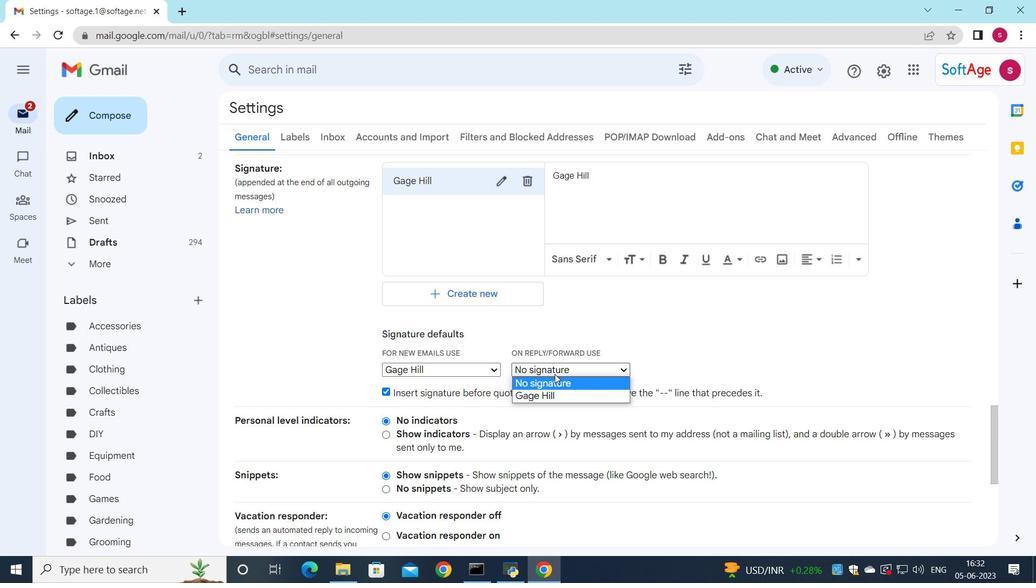 
Action: Mouse pressed left at (556, 395)
Screenshot: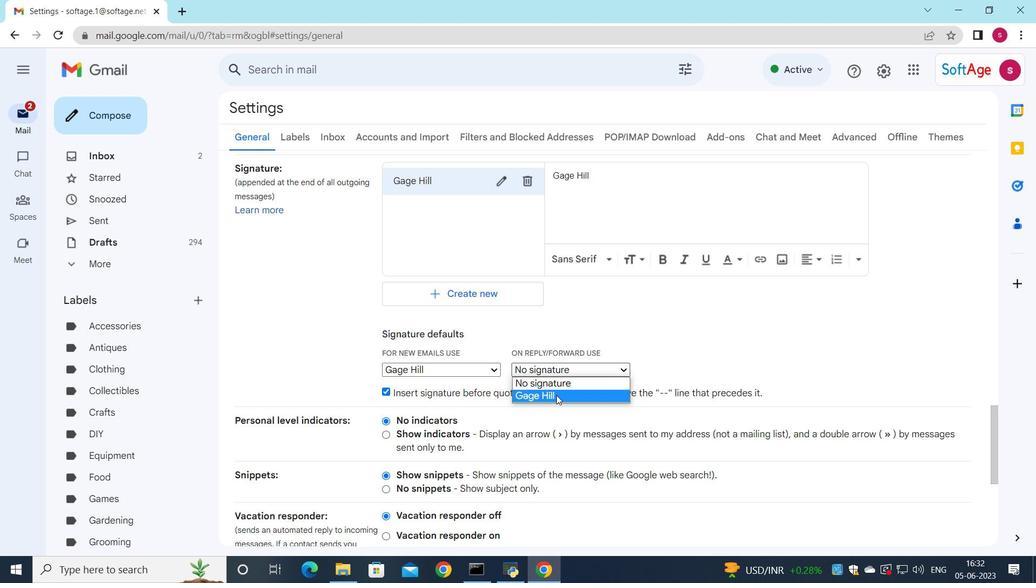 
Action: Mouse moved to (545, 369)
Screenshot: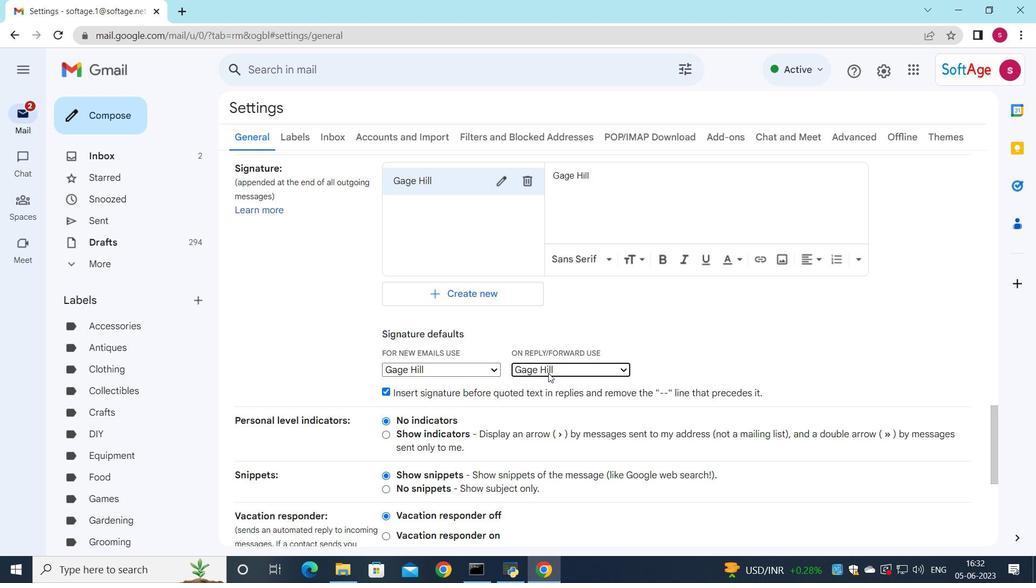
Action: Mouse scrolled (545, 368) with delta (0, 0)
Screenshot: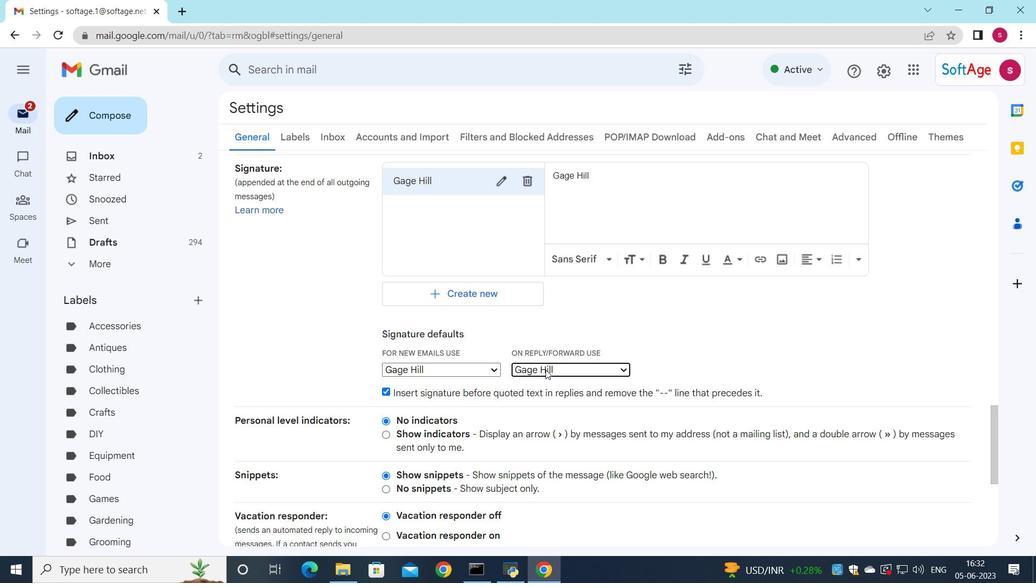 
Action: Mouse scrolled (545, 368) with delta (0, 0)
Screenshot: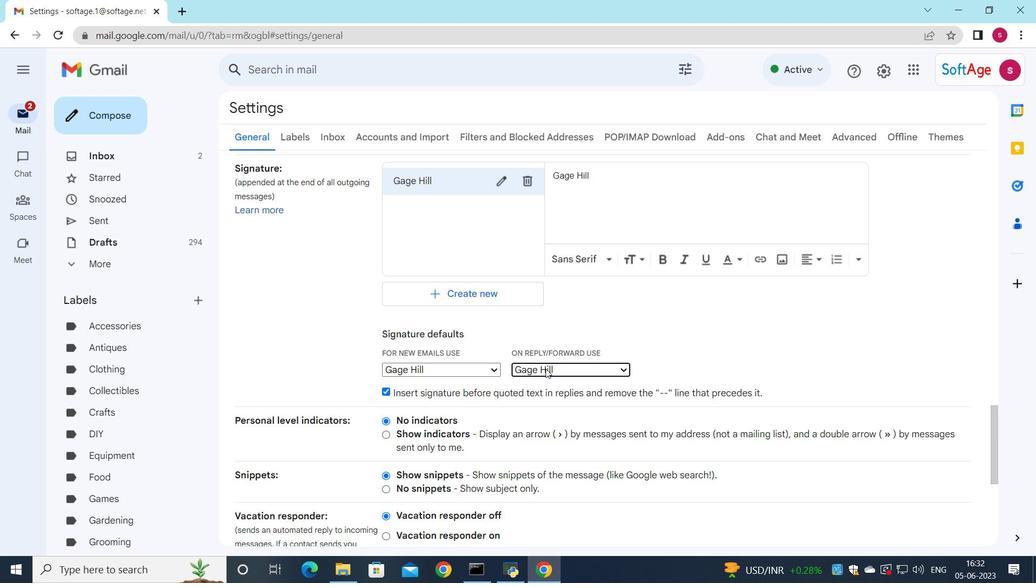 
Action: Mouse scrolled (545, 368) with delta (0, 0)
Screenshot: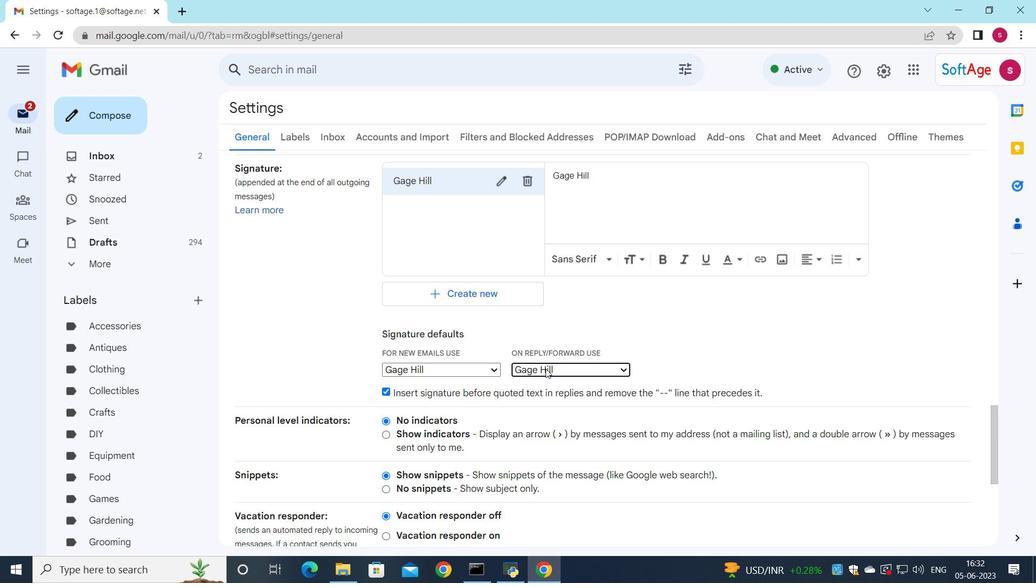 
Action: Mouse scrolled (545, 368) with delta (0, 0)
Screenshot: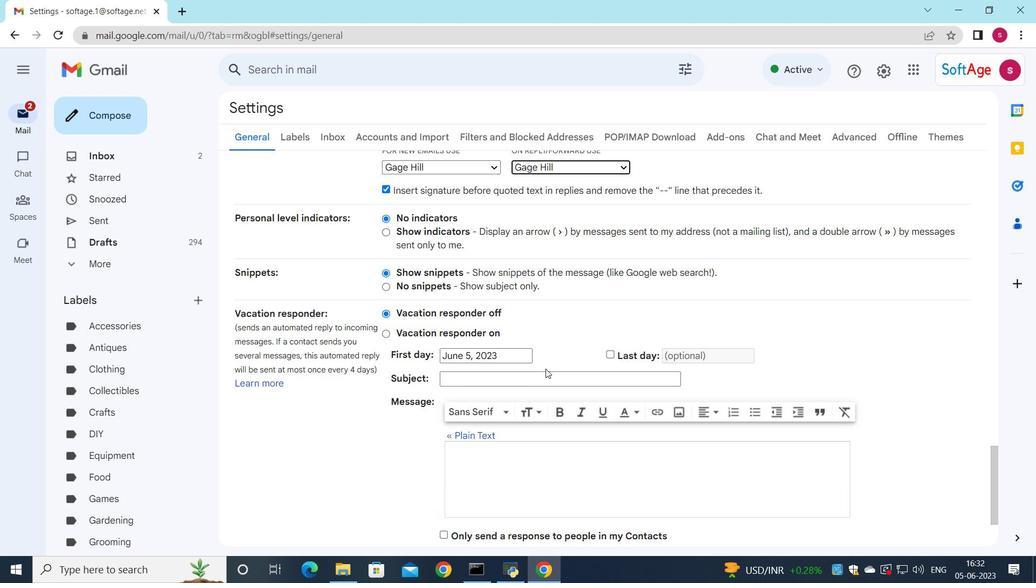 
Action: Mouse scrolled (545, 368) with delta (0, 0)
Screenshot: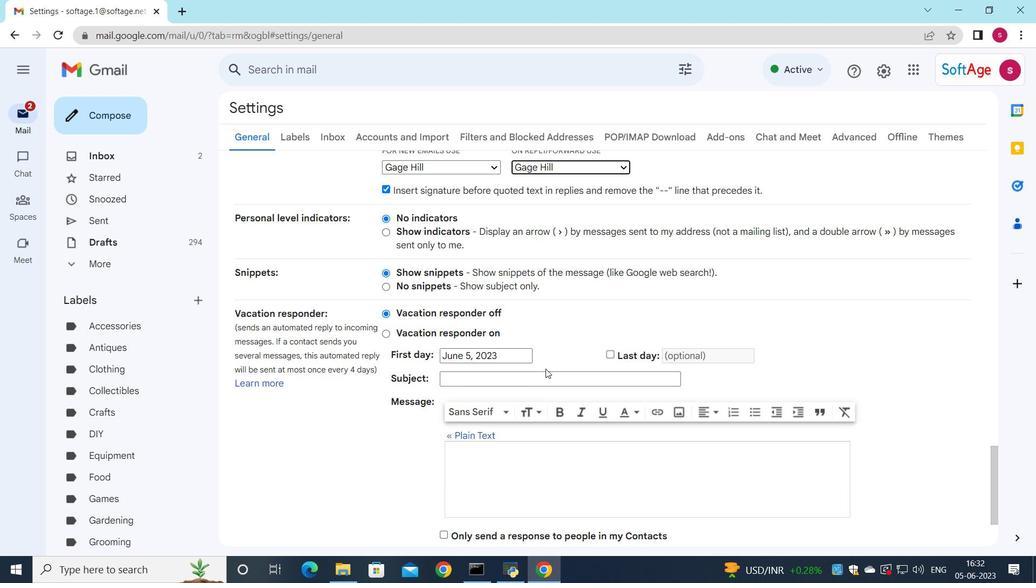 
Action: Mouse moved to (577, 478)
Screenshot: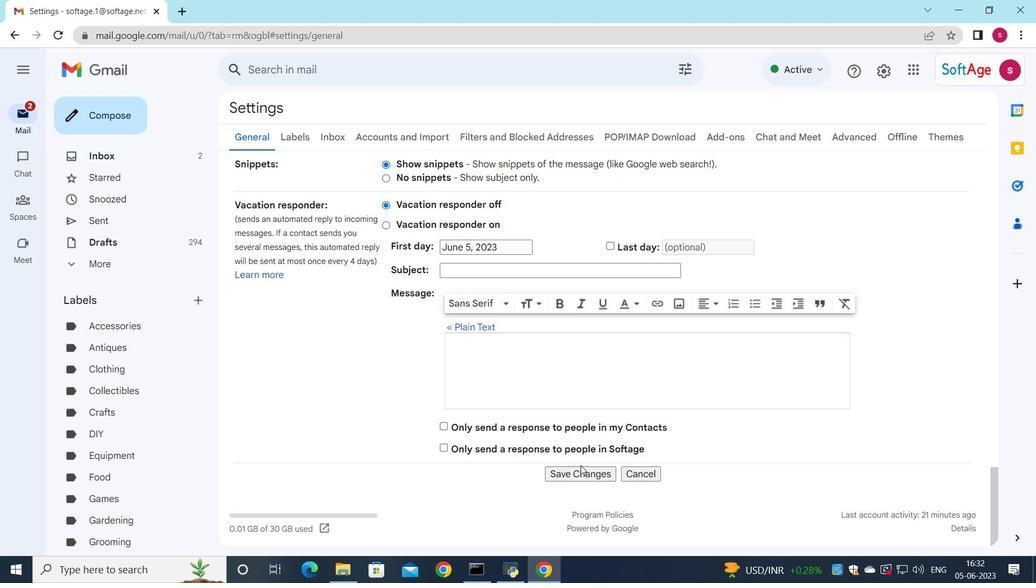 
Action: Mouse pressed left at (577, 478)
Screenshot: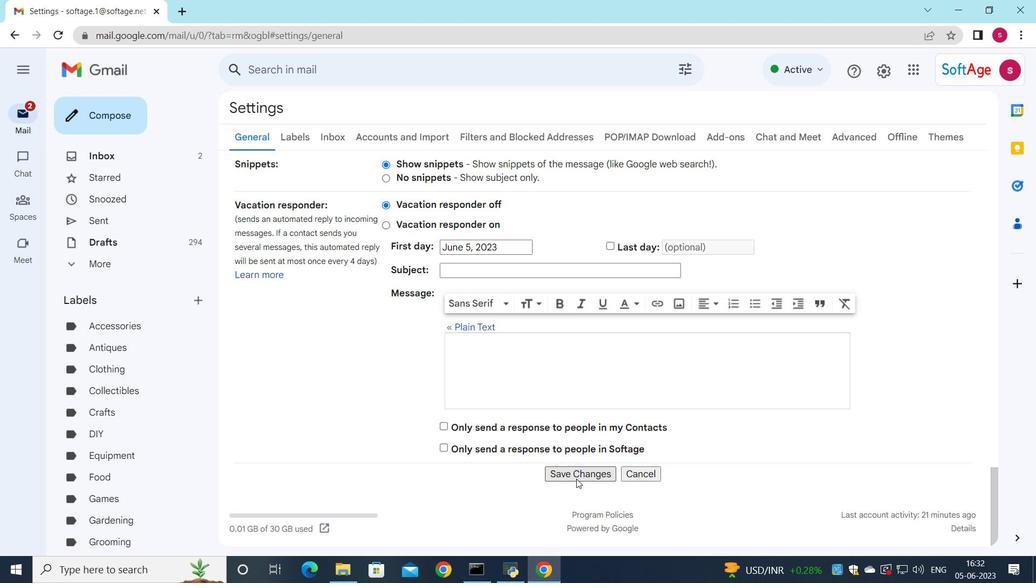 
Action: Mouse moved to (610, 168)
Screenshot: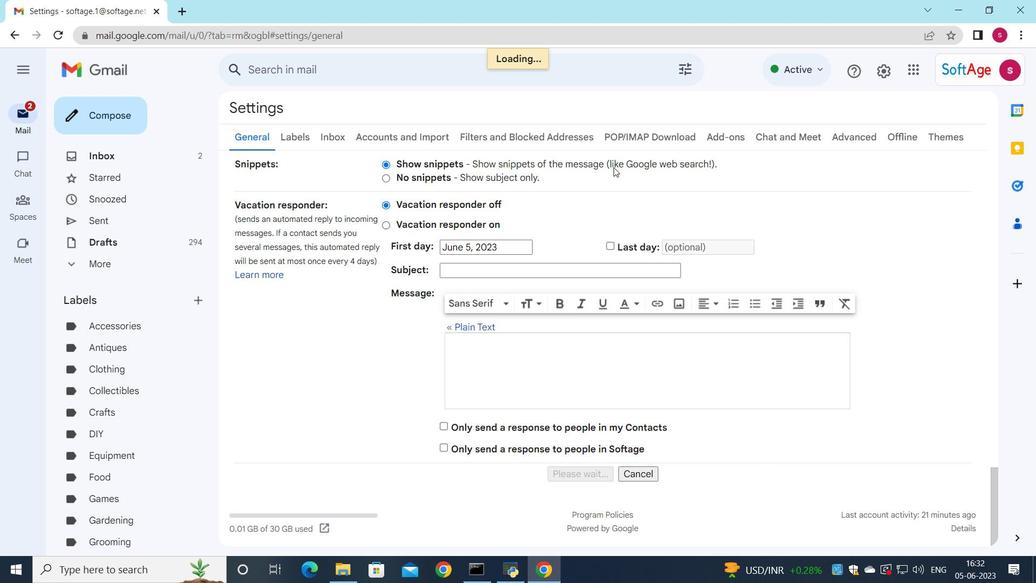 
Action: Mouse pressed left at (610, 168)
Screenshot: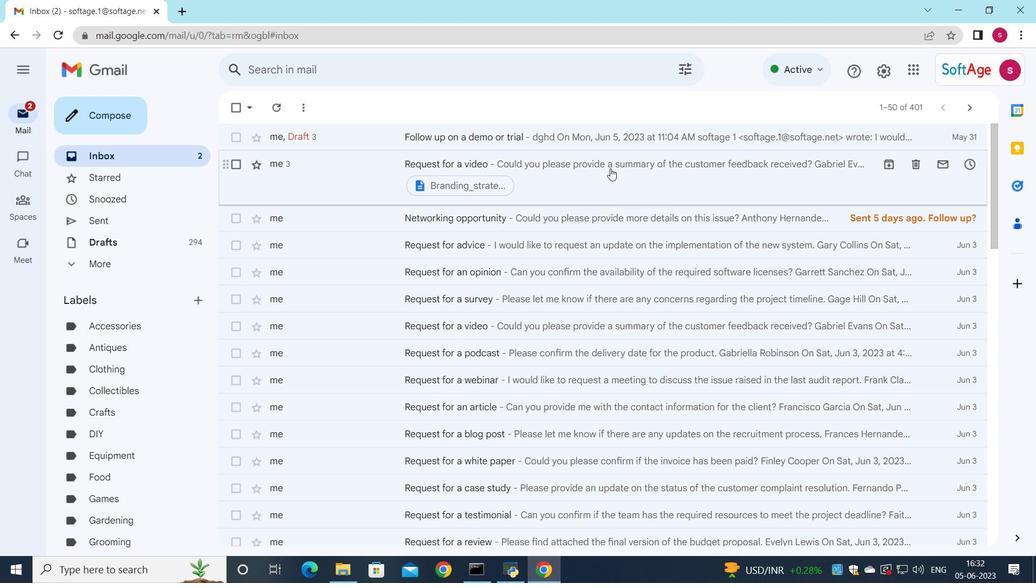 
Action: Mouse moved to (535, 410)
Screenshot: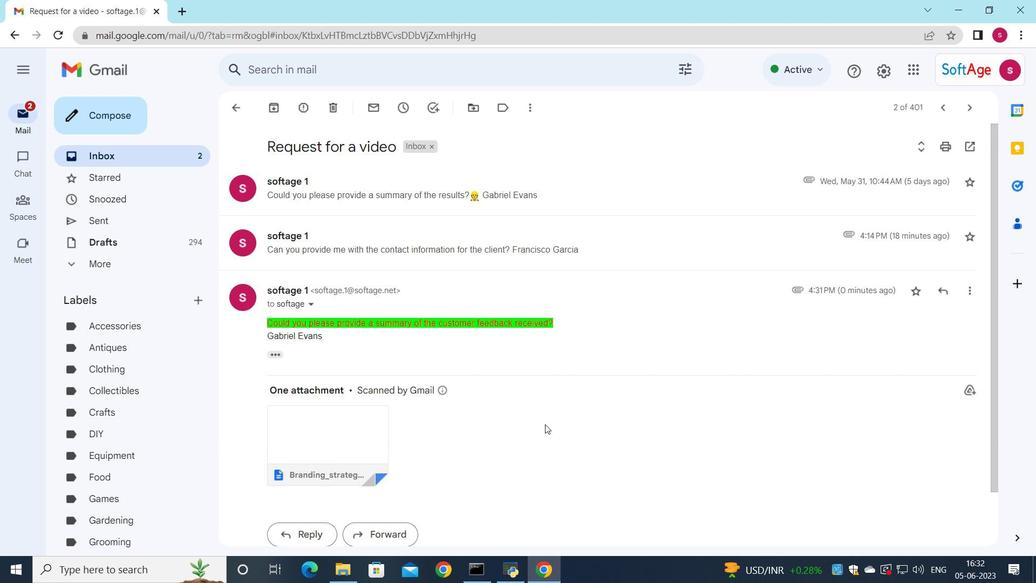 
Action: Mouse scrolled (535, 410) with delta (0, 0)
Screenshot: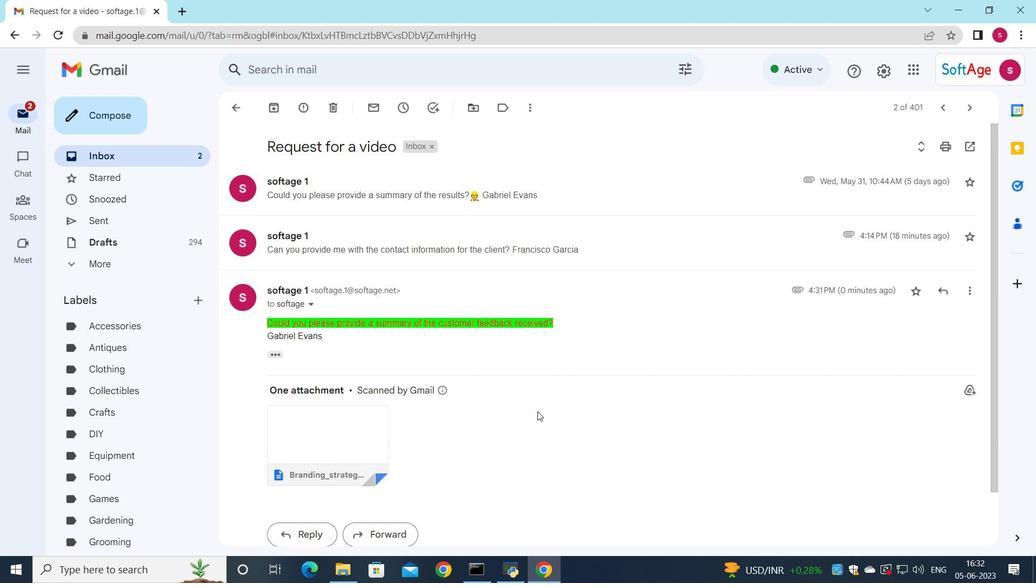 
Action: Mouse moved to (535, 410)
Screenshot: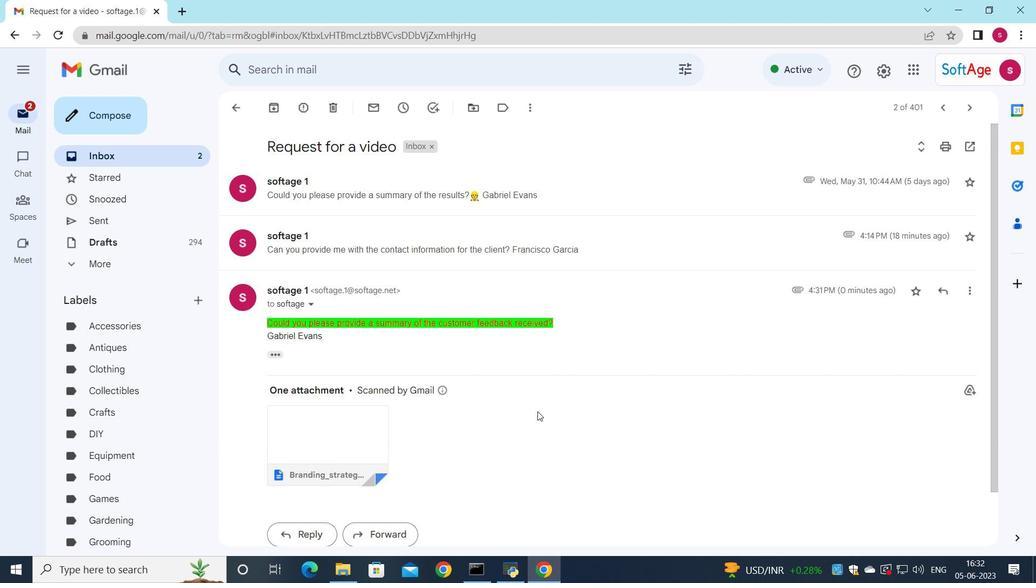 
Action: Mouse scrolled (535, 410) with delta (0, 0)
Screenshot: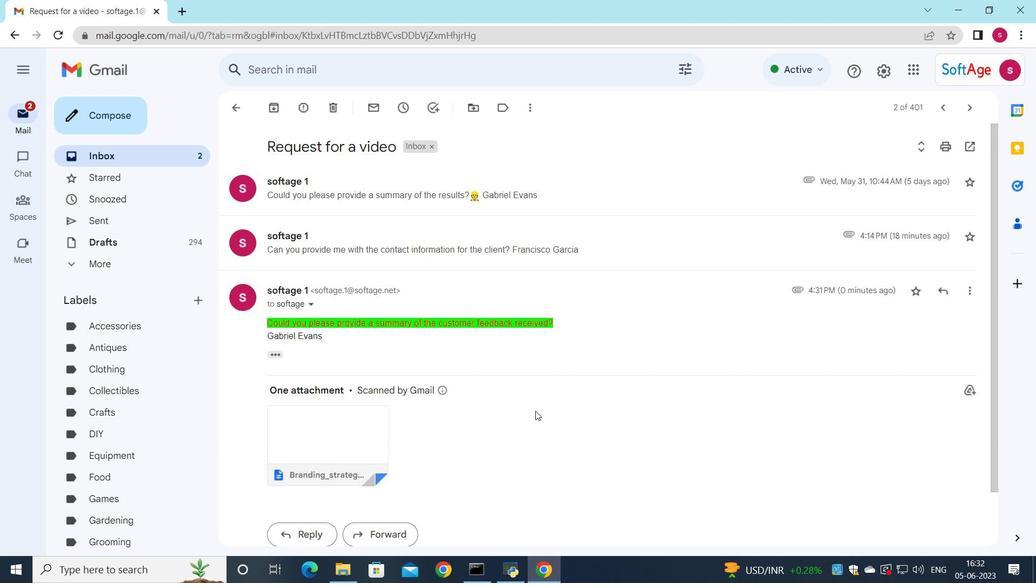 
Action: Mouse moved to (533, 414)
Screenshot: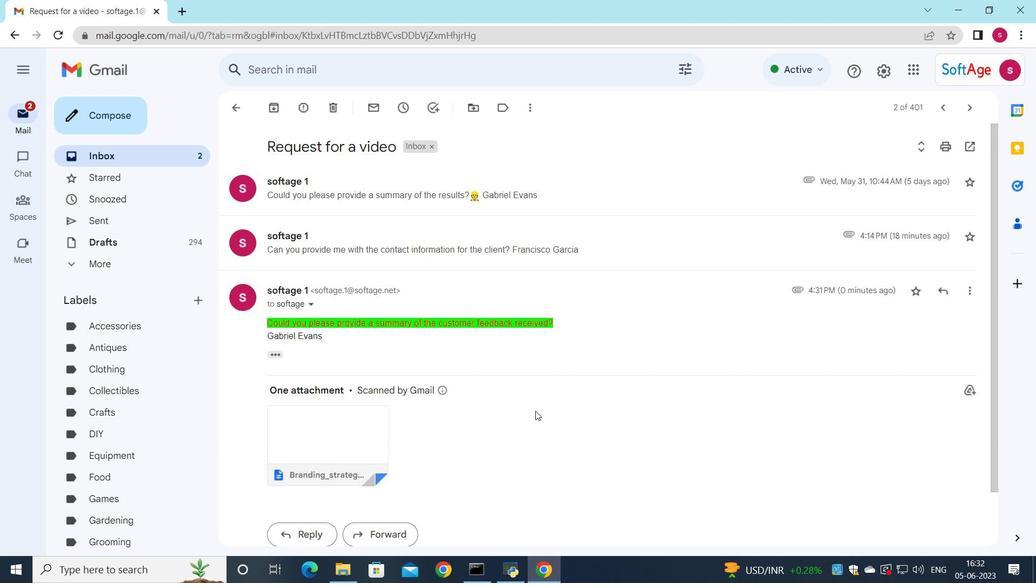 
Action: Mouse scrolled (533, 413) with delta (0, 0)
Screenshot: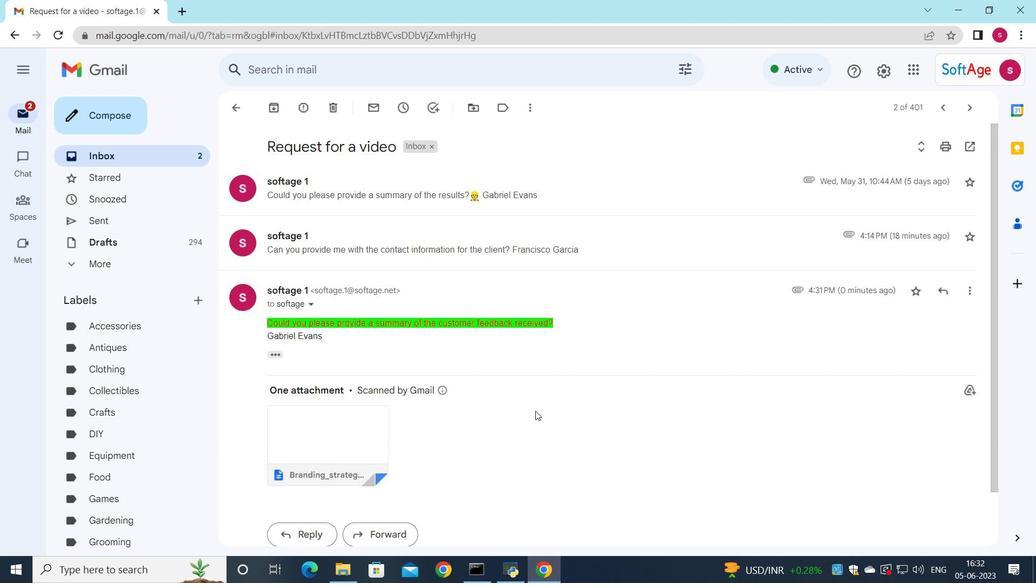 
Action: Mouse moved to (533, 414)
Screenshot: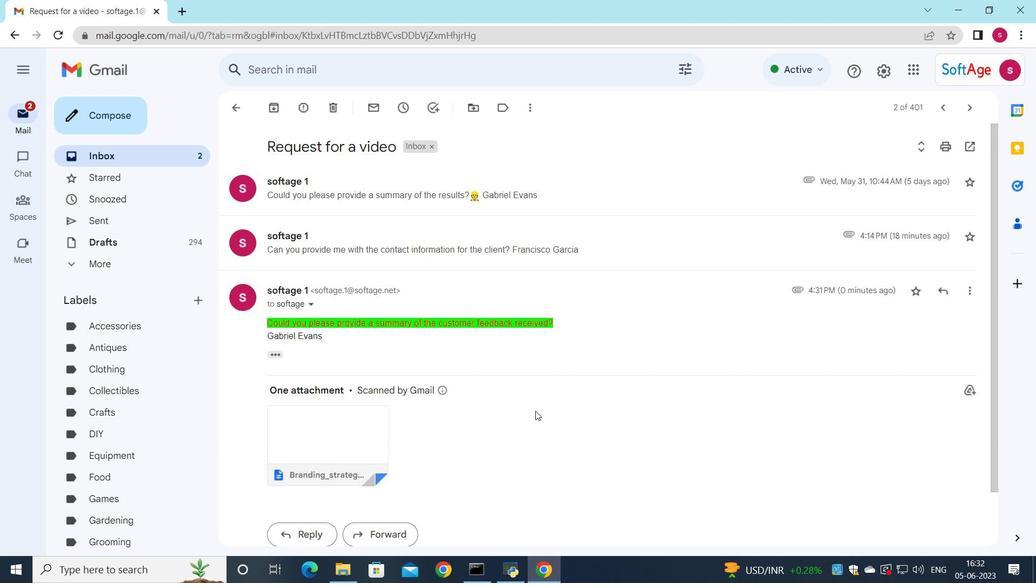 
Action: Mouse scrolled (533, 414) with delta (0, 0)
Screenshot: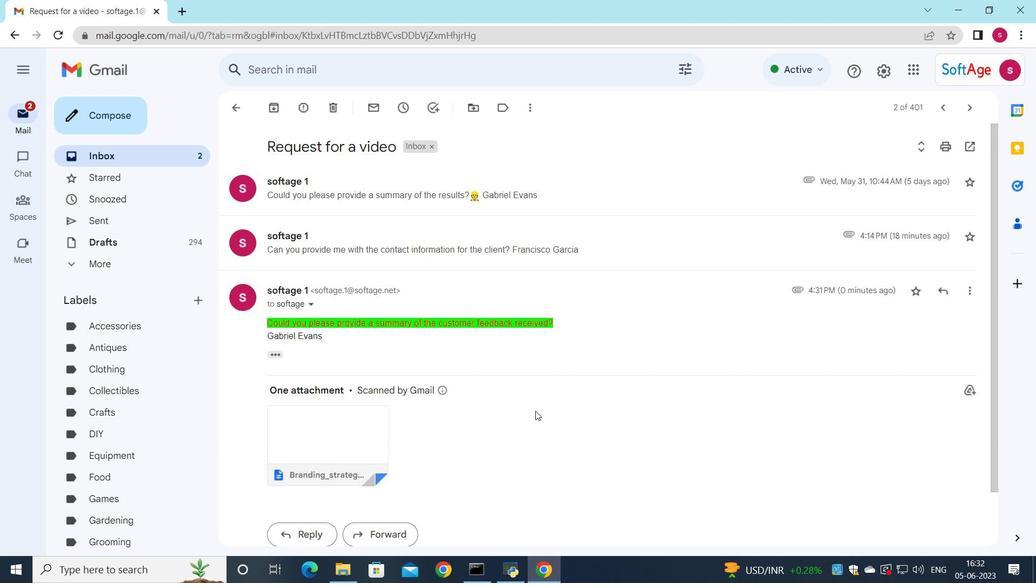 
Action: Mouse moved to (384, 479)
Screenshot: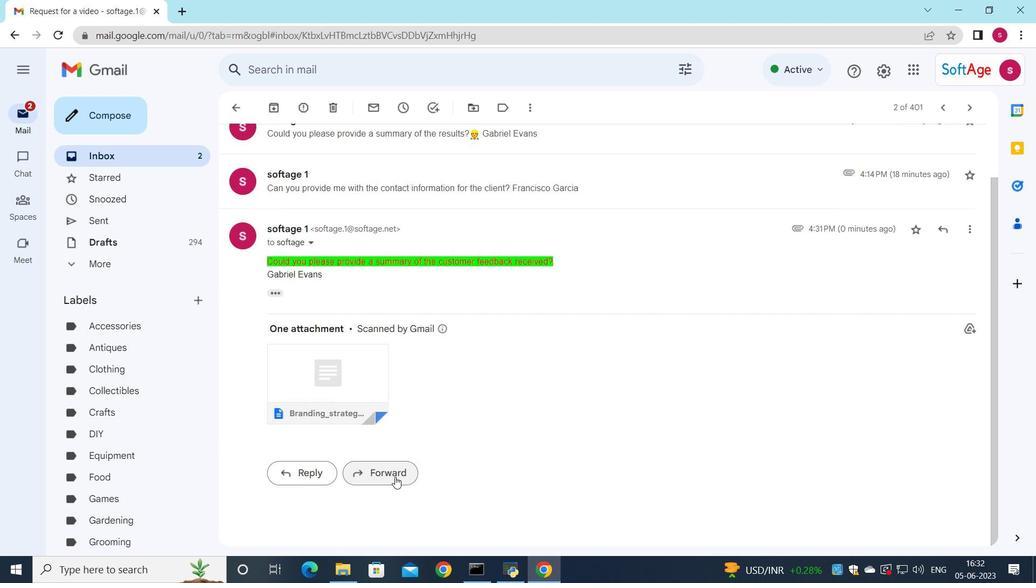 
Action: Mouse pressed left at (384, 479)
Screenshot: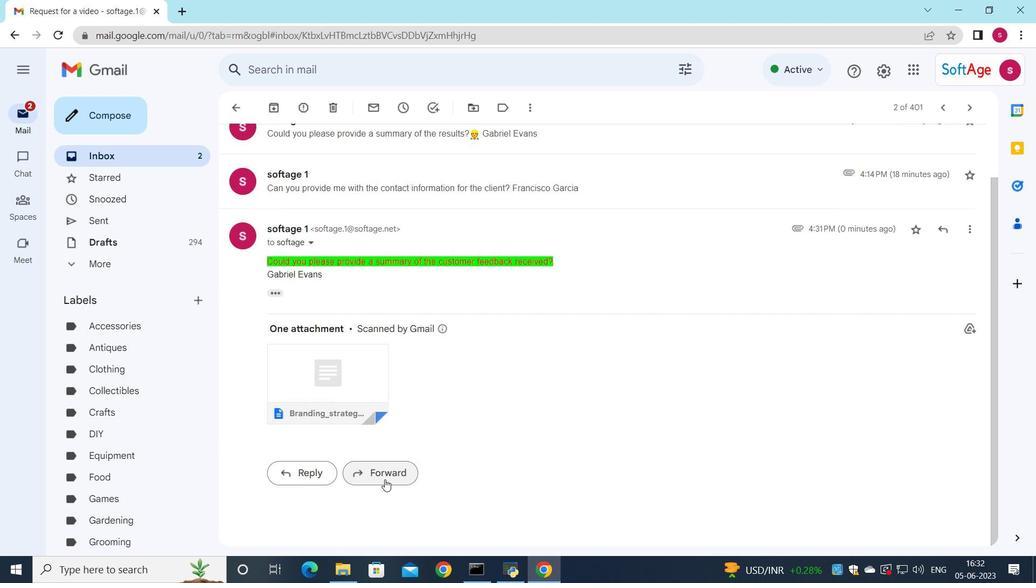 
Action: Mouse moved to (296, 443)
Screenshot: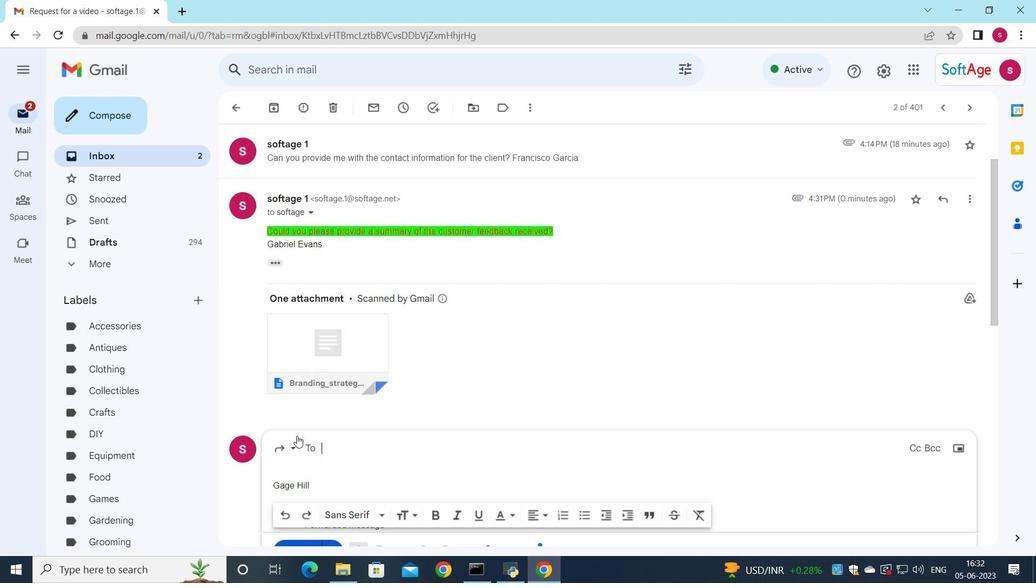 
Action: Mouse pressed left at (296, 443)
Screenshot: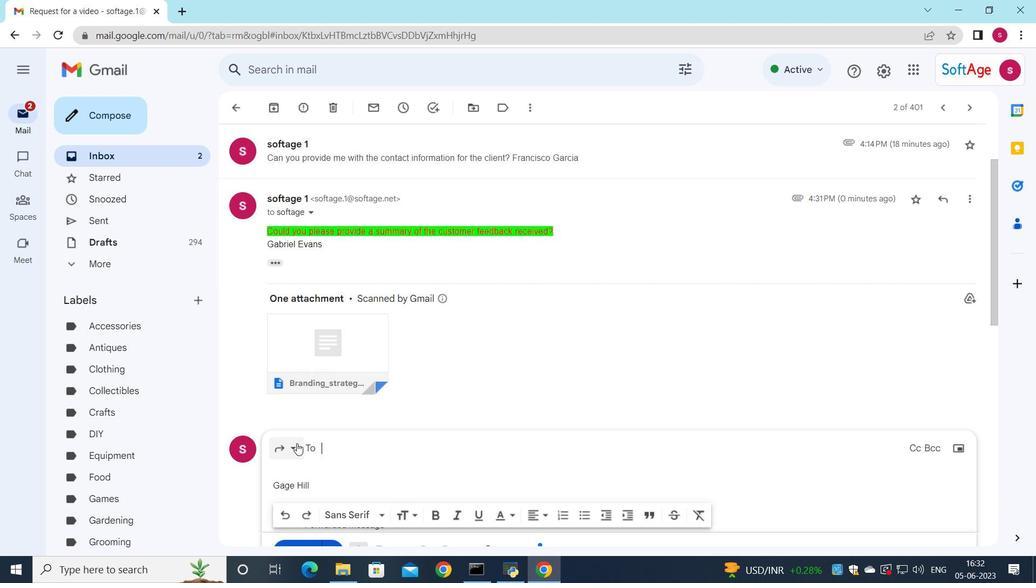 
Action: Mouse moved to (319, 397)
Screenshot: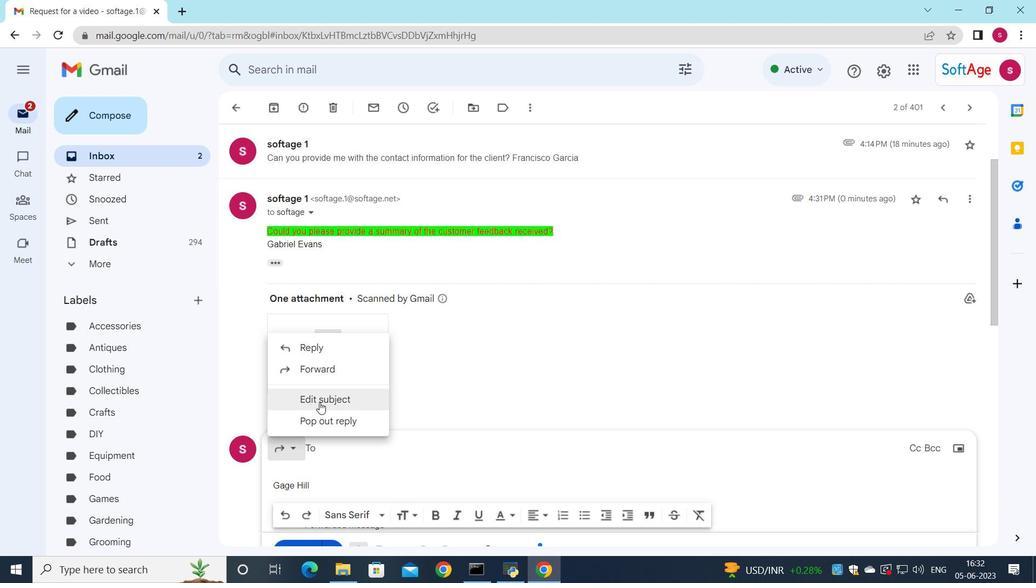 
Action: Mouse pressed left at (319, 397)
Screenshot: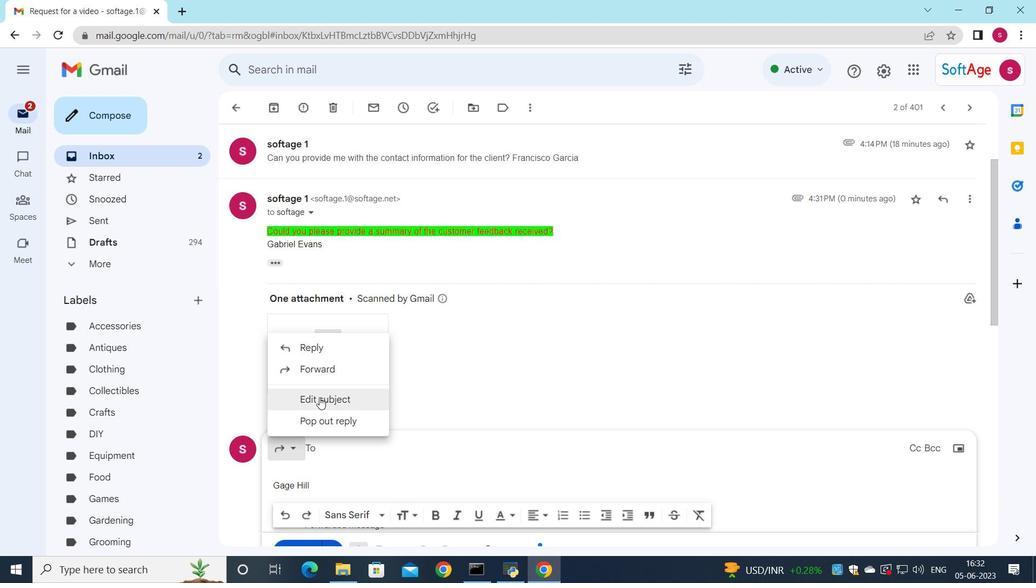 
Action: Mouse moved to (723, 200)
Screenshot: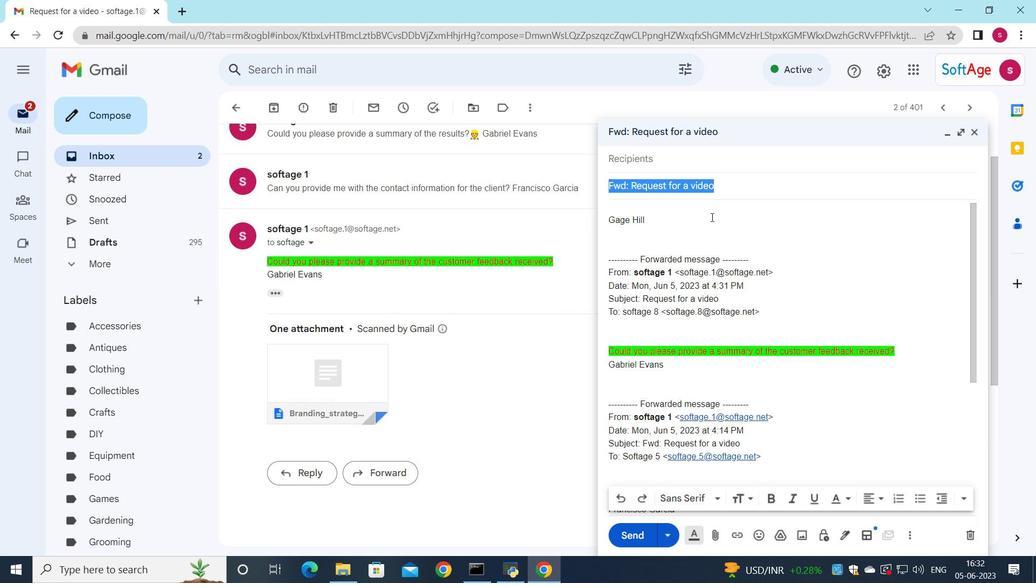 
Action: Key pressed <Key.shift>Request<Key.space>for<Key.space>a<Key.space>survey
Screenshot: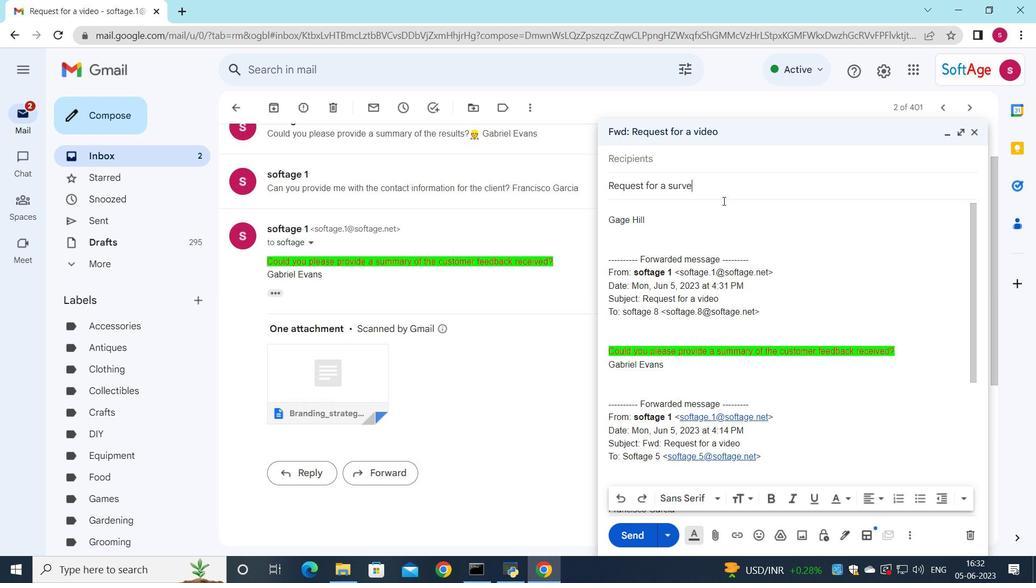 
Action: Mouse moved to (653, 157)
Screenshot: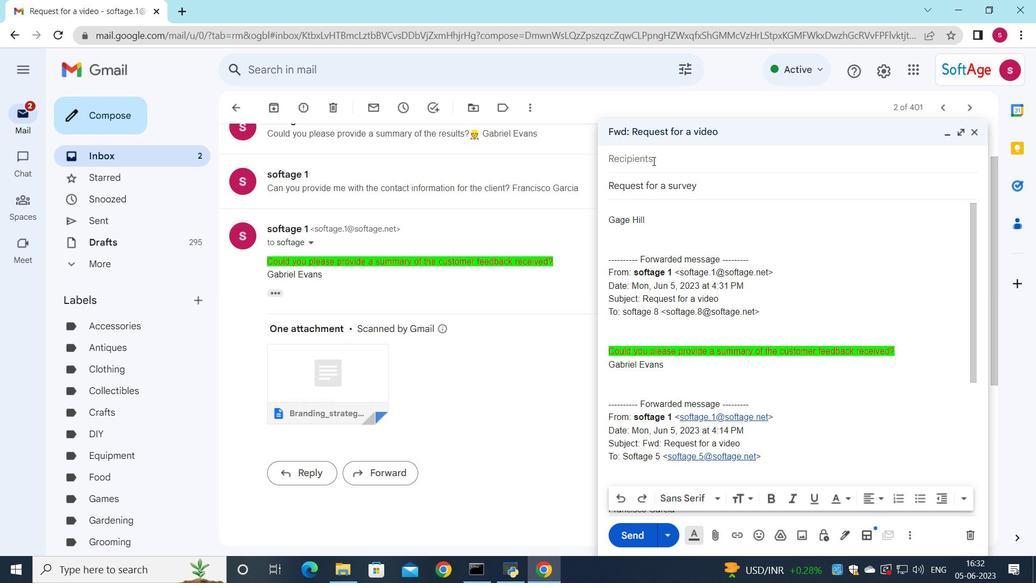 
Action: Mouse pressed left at (653, 157)
Screenshot: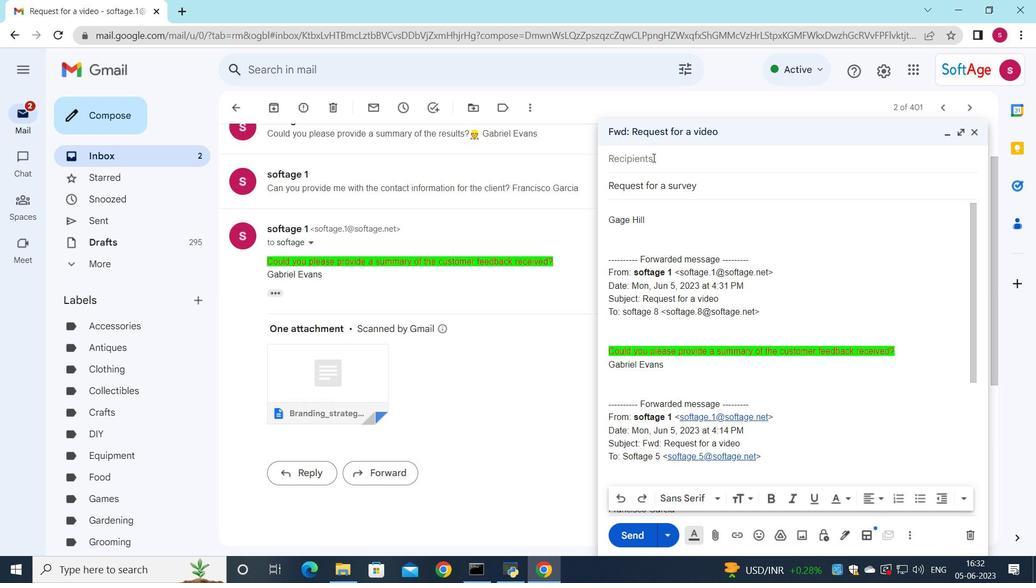 
Action: Mouse moved to (653, 158)
Screenshot: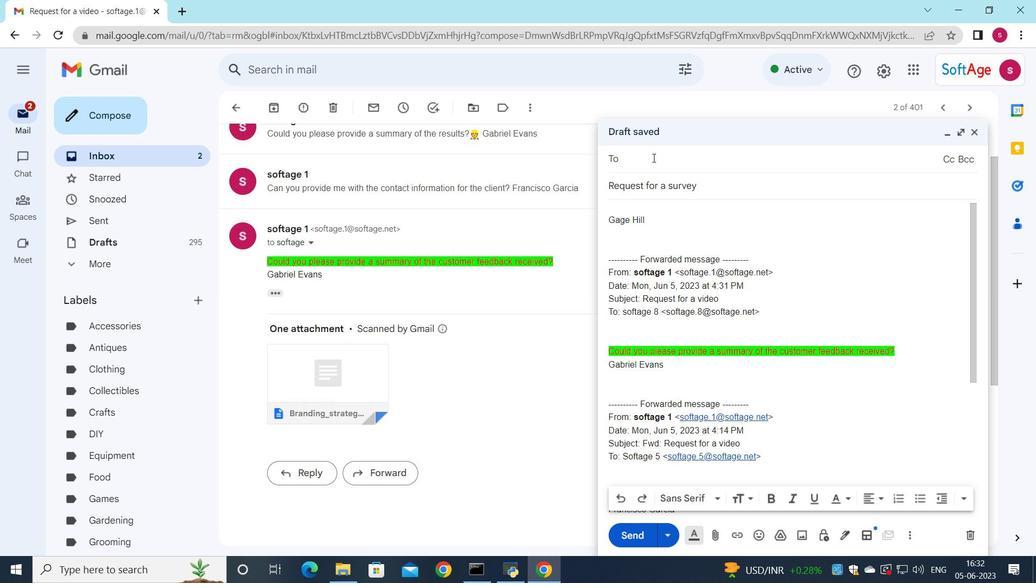 
Action: Key pressed s
Screenshot: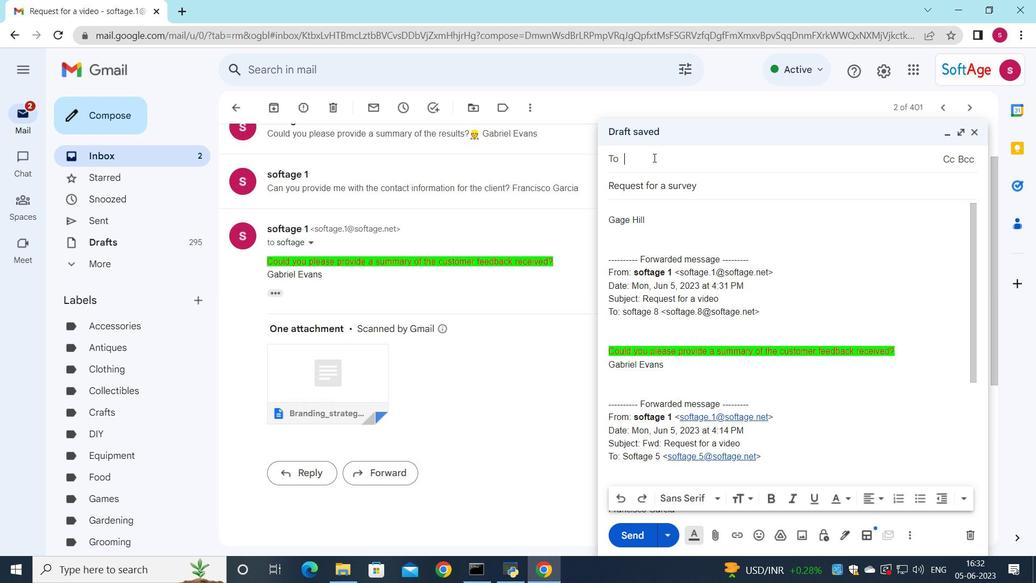 
Action: Mouse moved to (716, 367)
Screenshot: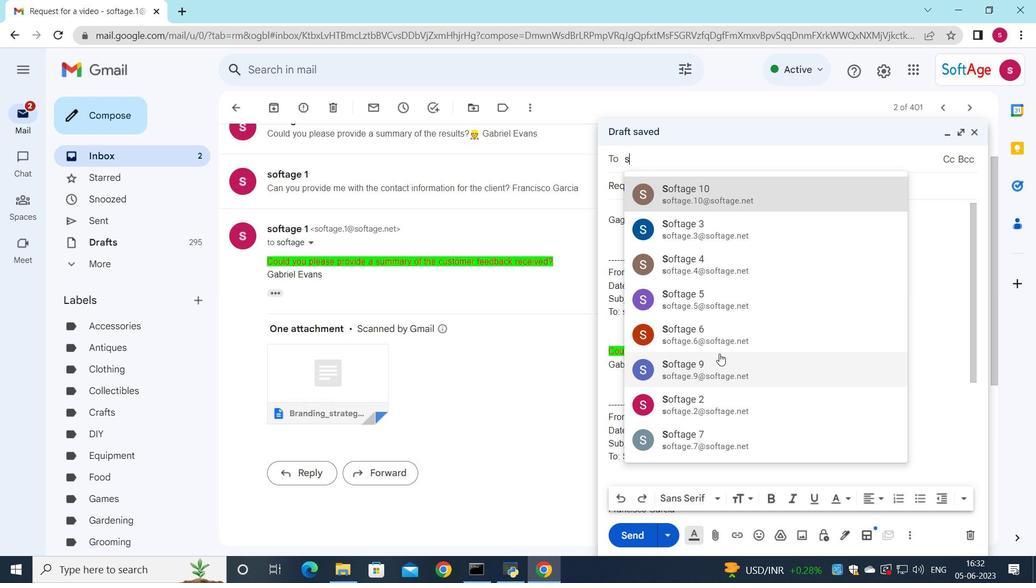 
Action: Mouse pressed left at (716, 367)
Screenshot: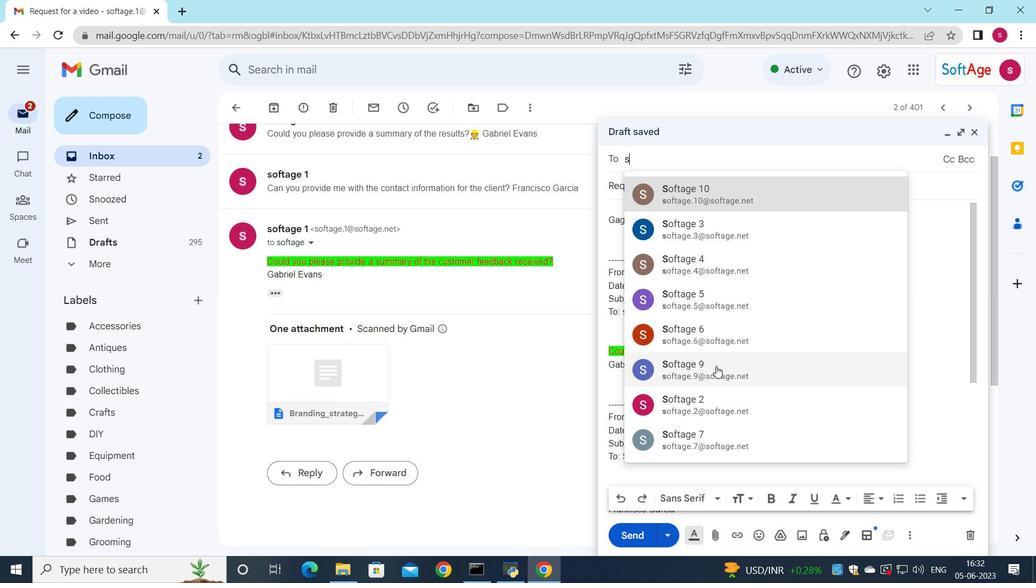 
Action: Mouse moved to (614, 220)
Screenshot: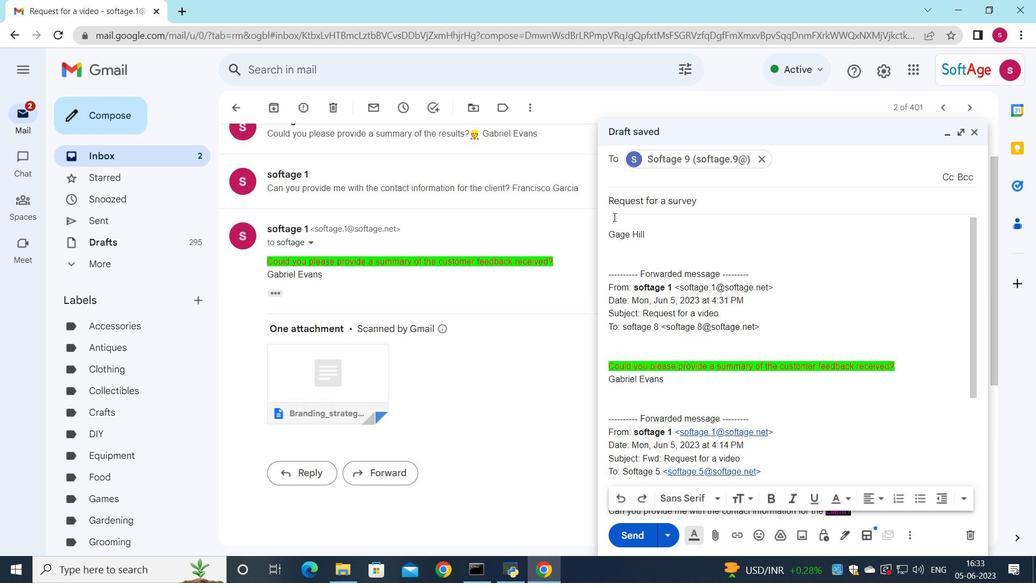 
Action: Mouse pressed left at (614, 220)
Screenshot: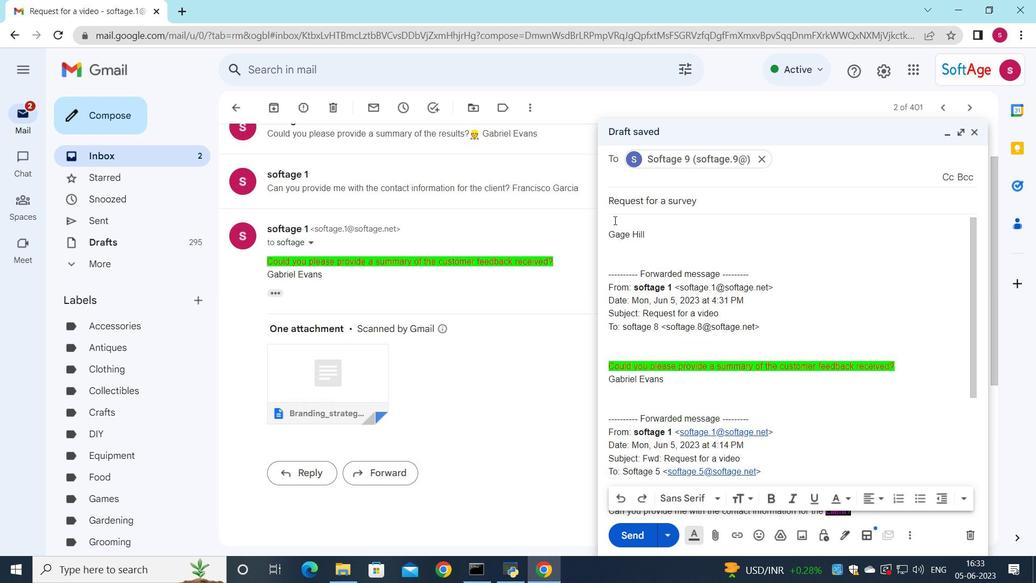 
Action: Key pressed <Key.shift>Please<Key.space>let<Key.space>me<Key.space>know<Key.space>if<Key.space>there<Key.space>are<Key.space>any<Key.space>concerns<Key.space>regarding<Key.space>the<Key.space>project<Key.space>timeline.
Screenshot: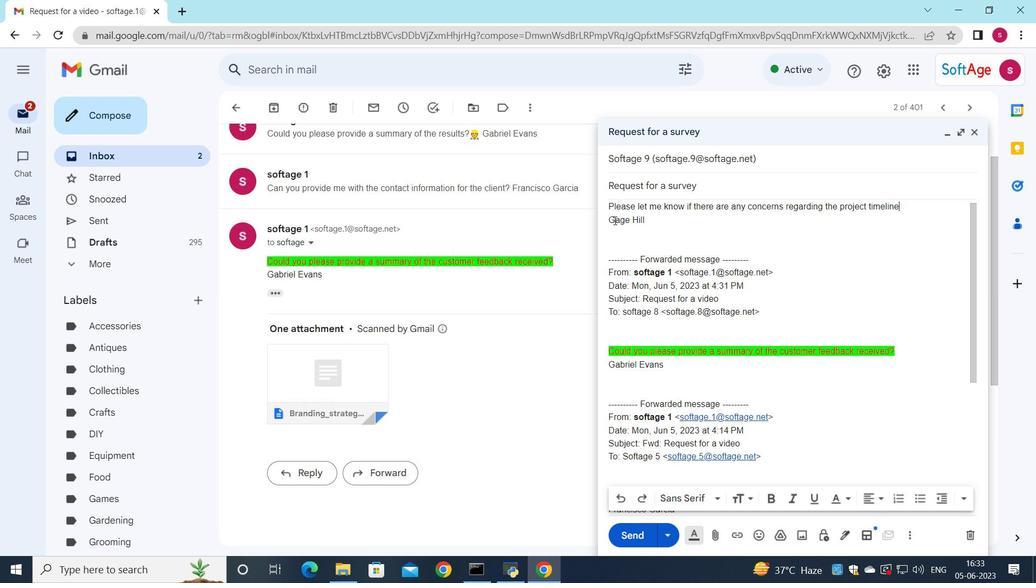 
Action: Mouse moved to (645, 206)
Screenshot: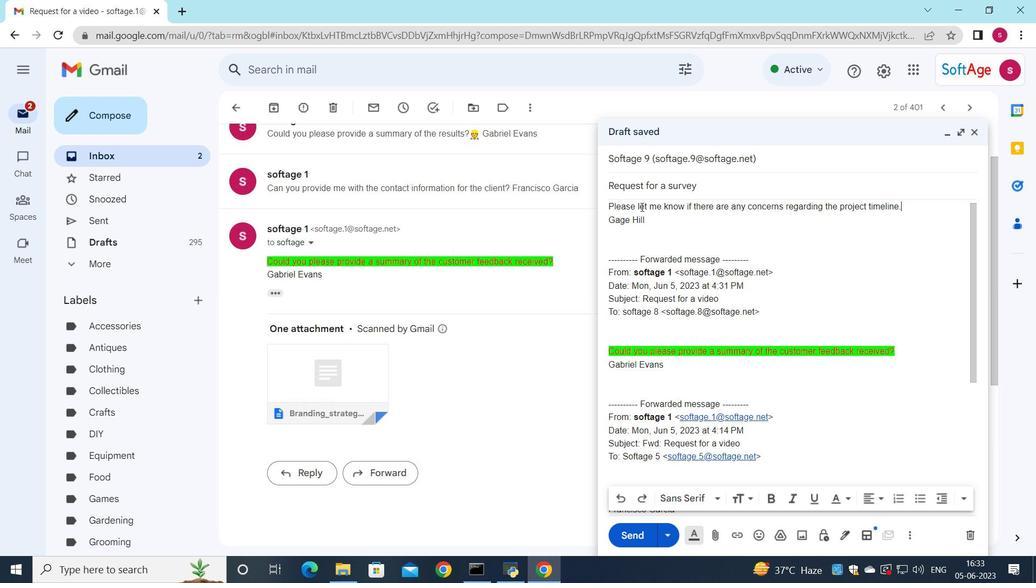 
Action: Mouse pressed left at (645, 206)
Screenshot: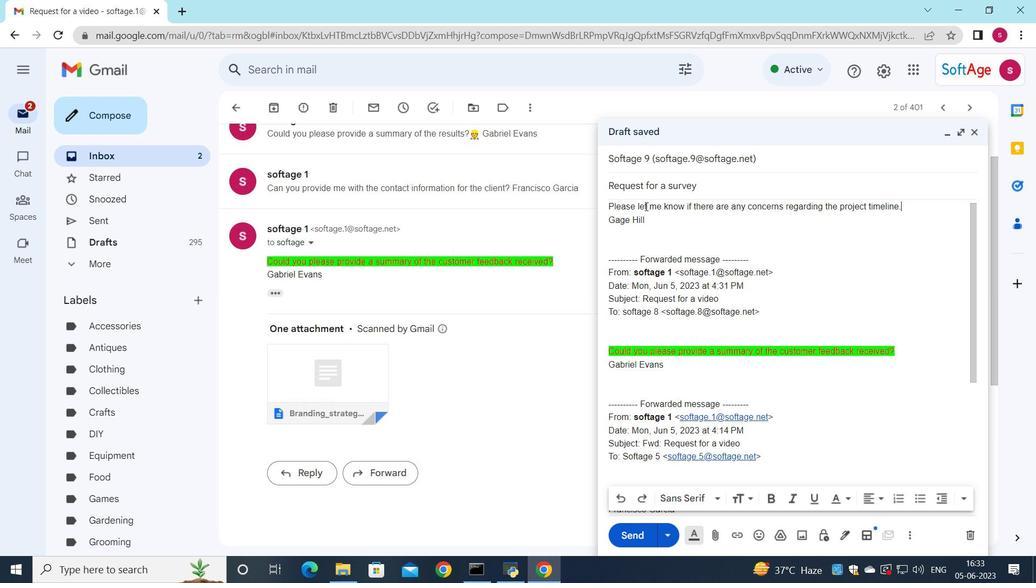 
Action: Mouse moved to (850, 501)
Screenshot: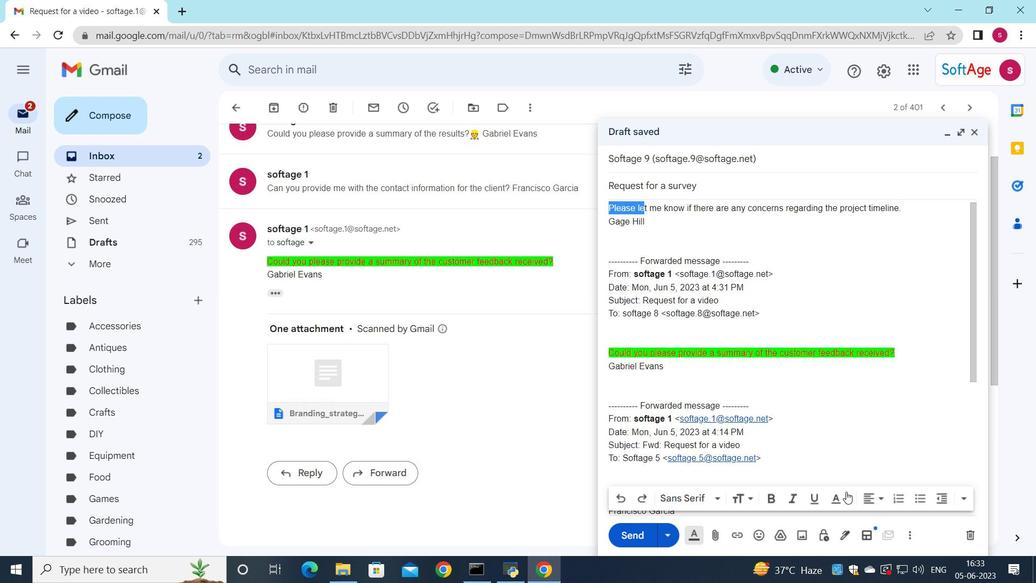 
Action: Mouse pressed left at (850, 501)
Screenshot: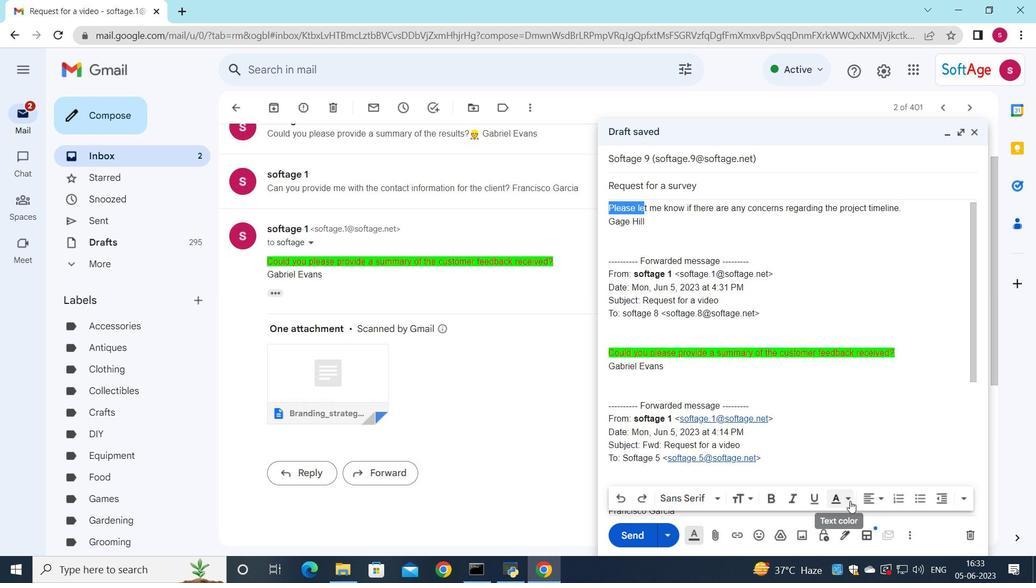 
Action: Mouse moved to (795, 402)
Screenshot: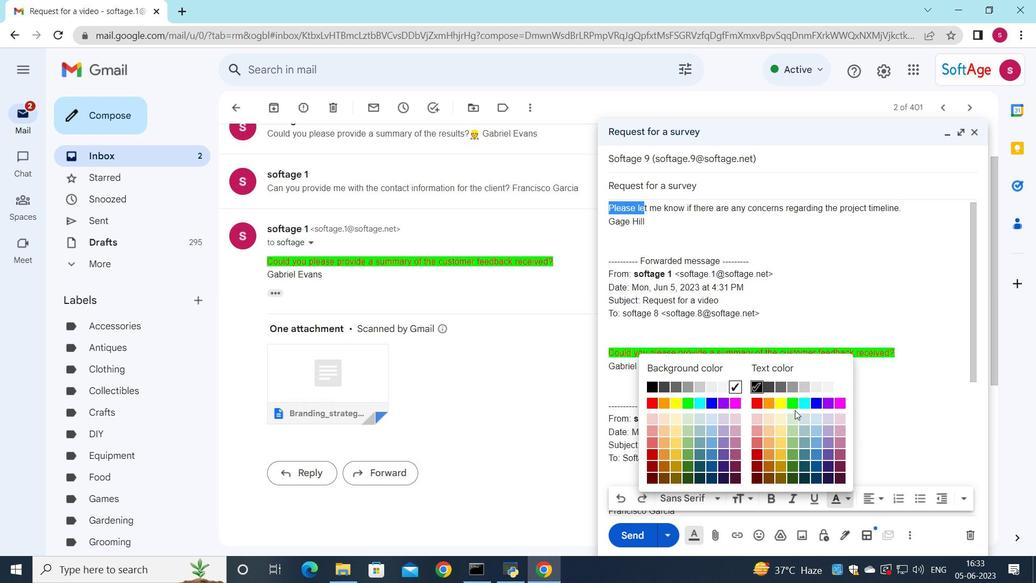 
Action: Mouse pressed left at (795, 402)
Screenshot: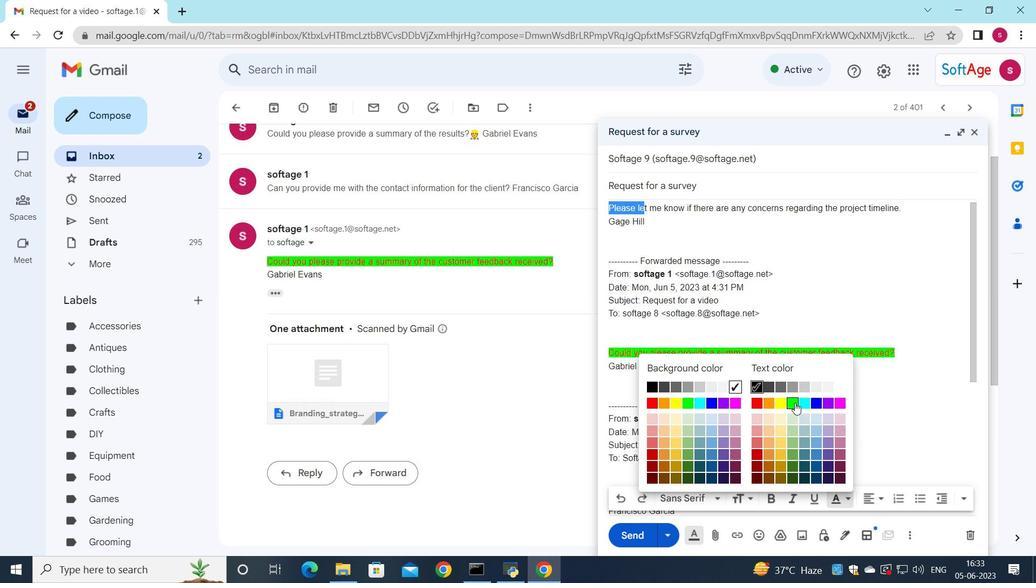 
Action: Mouse moved to (851, 497)
Screenshot: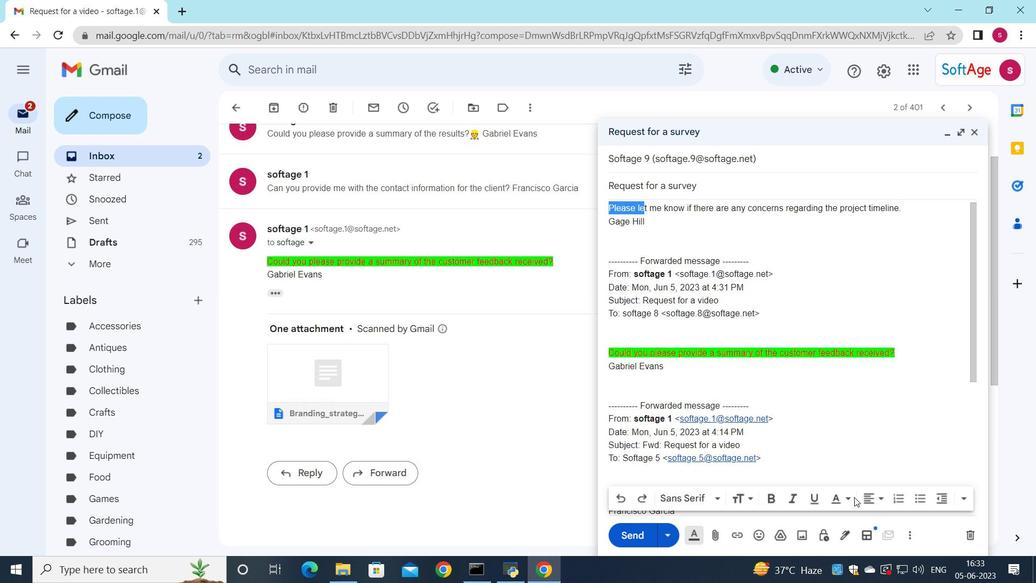 
Action: Mouse pressed left at (851, 497)
Screenshot: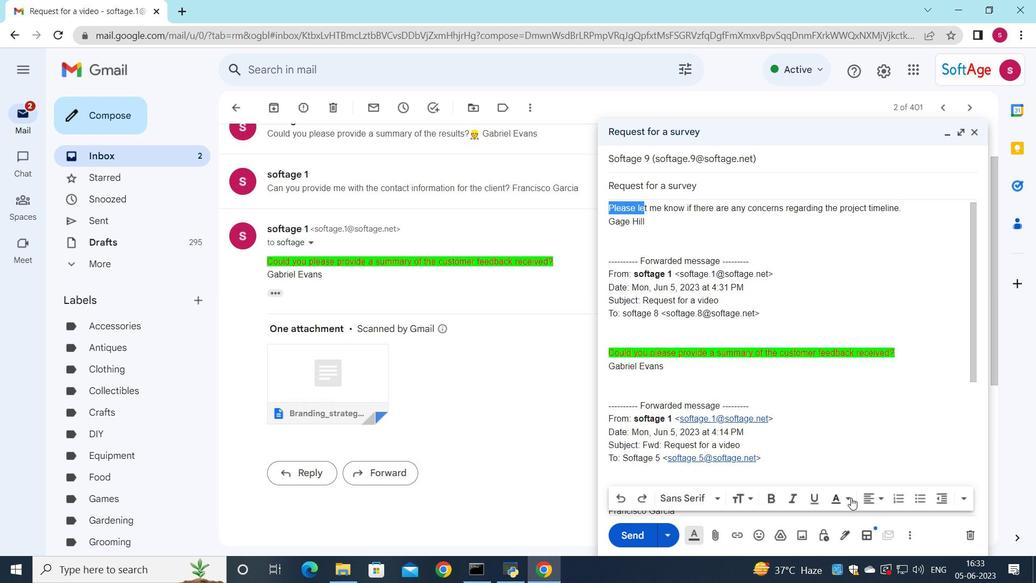 
Action: Mouse moved to (674, 402)
Screenshot: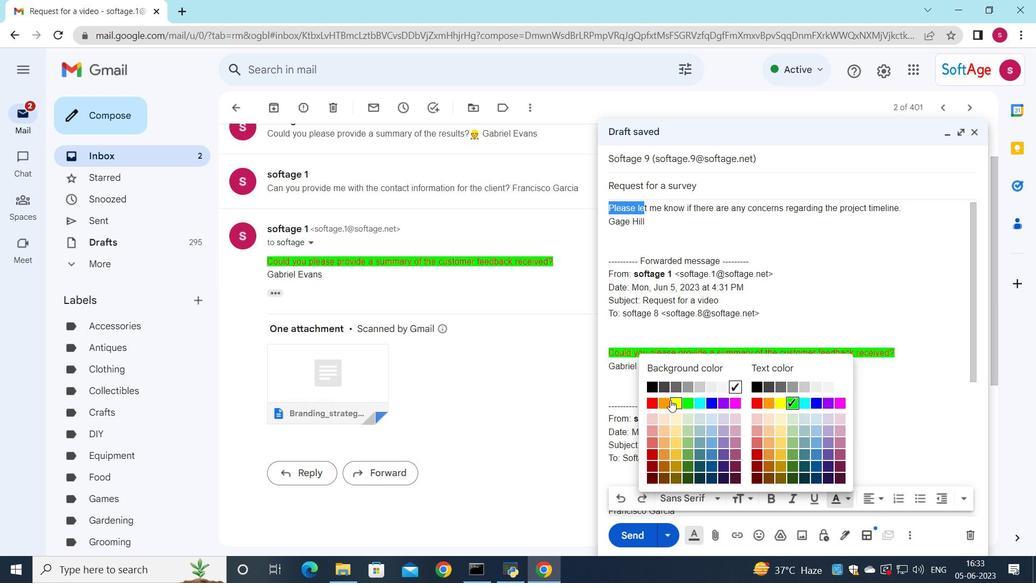 
Action: Mouse pressed left at (674, 402)
Screenshot: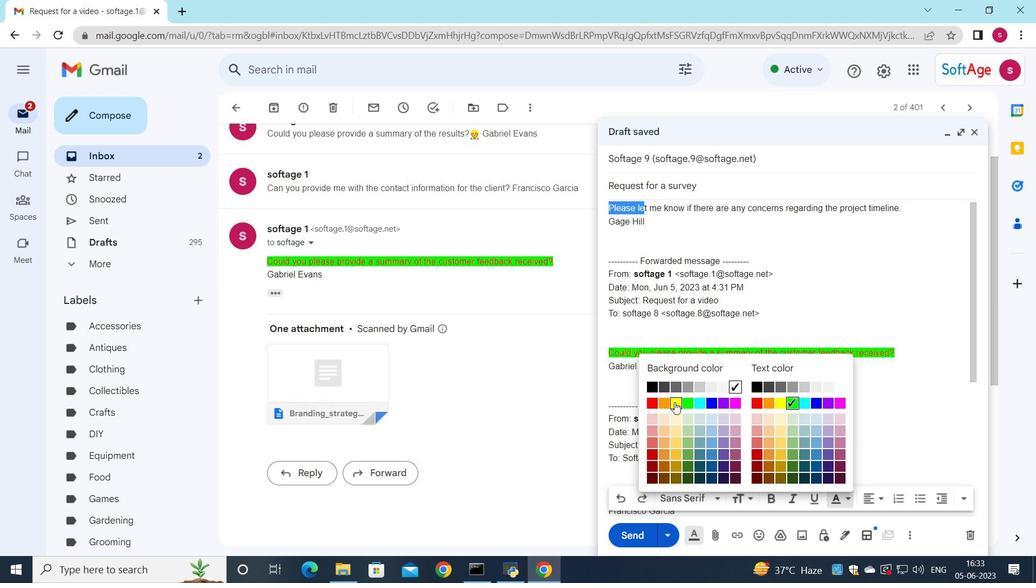 
Action: Mouse moved to (637, 540)
Screenshot: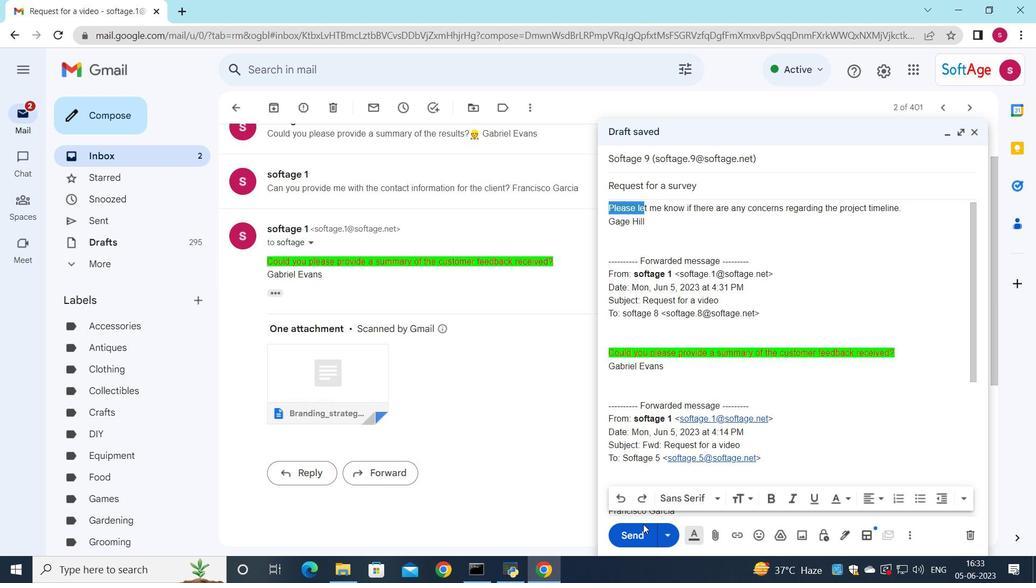
Action: Mouse pressed left at (637, 540)
Screenshot: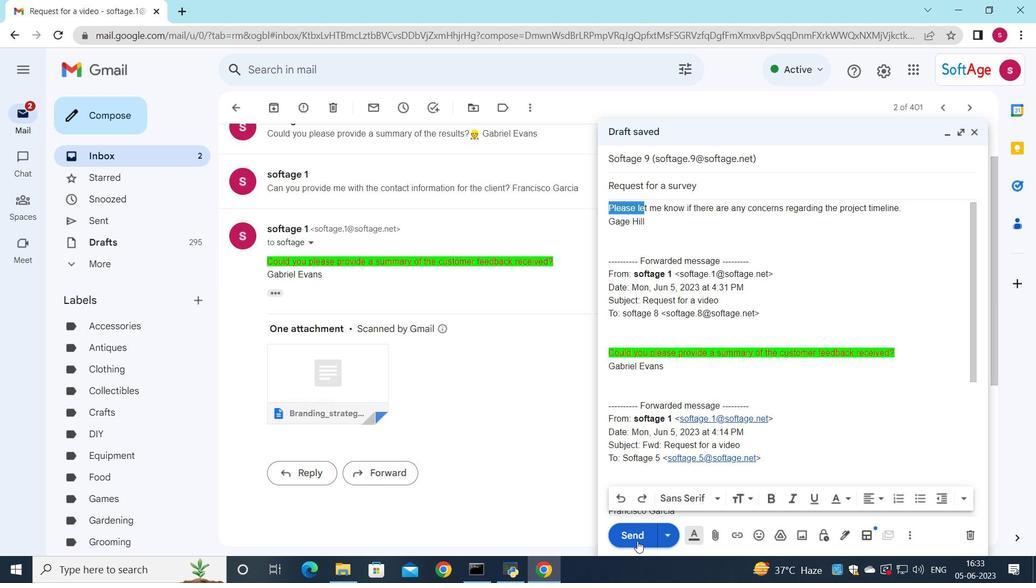 
Action: Mouse moved to (560, 485)
Screenshot: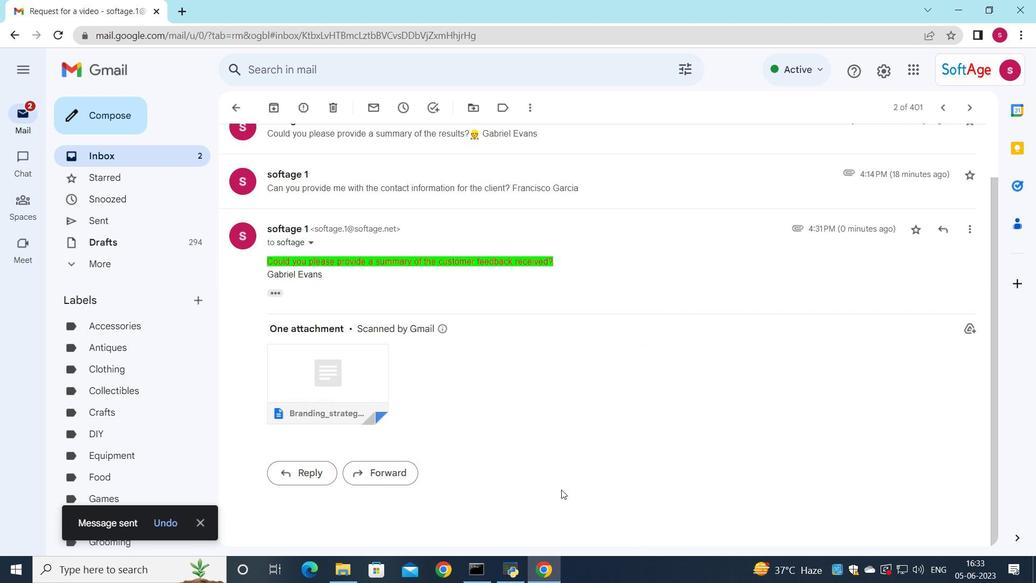 
